 Task: Find a place to stay in Torit, South Sudan, with 2 bedrooms, 2 beds, 1 bathroom, a price range of ₹8000 - ₹16000, and self check-in option.
Action: Mouse moved to (566, 90)
Screenshot: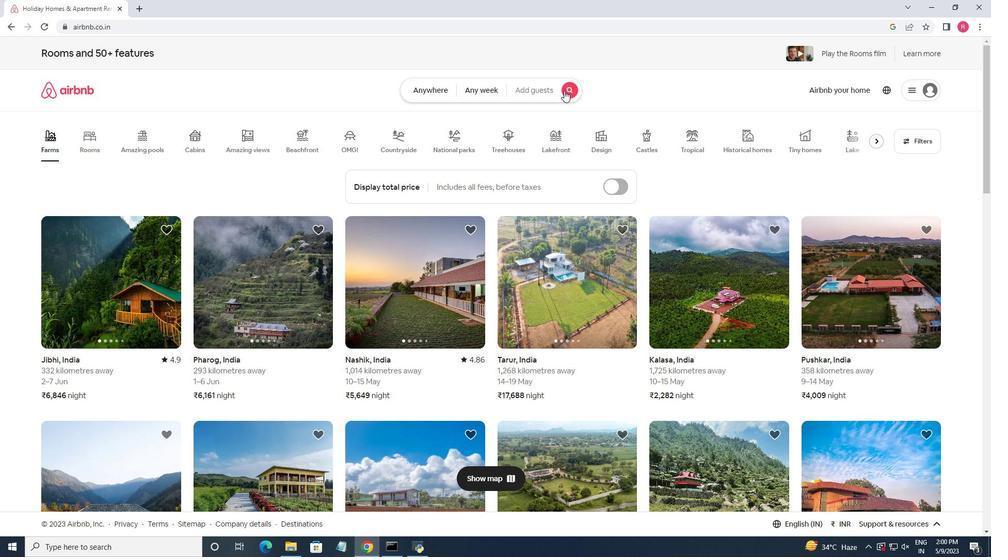 
Action: Mouse pressed left at (566, 90)
Screenshot: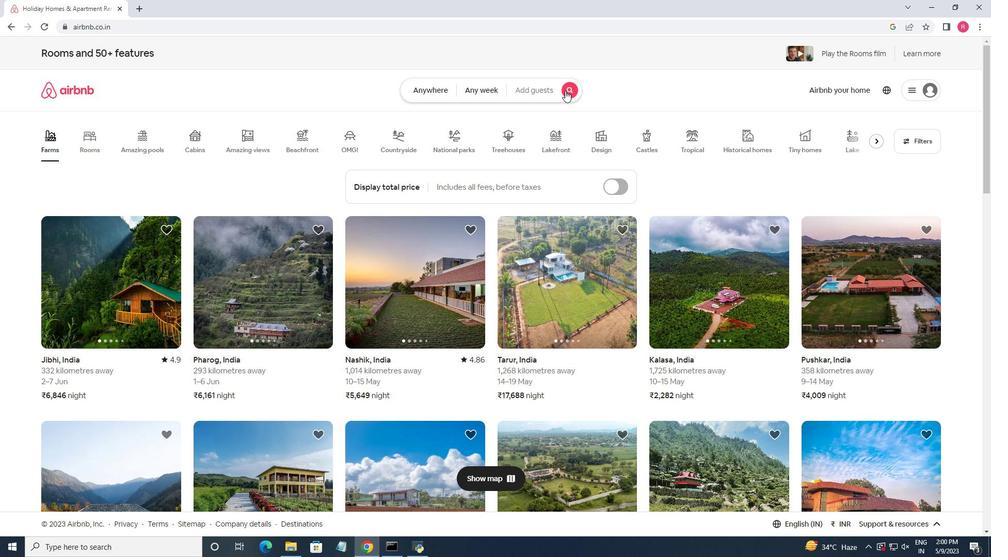 
Action: Mouse moved to (314, 132)
Screenshot: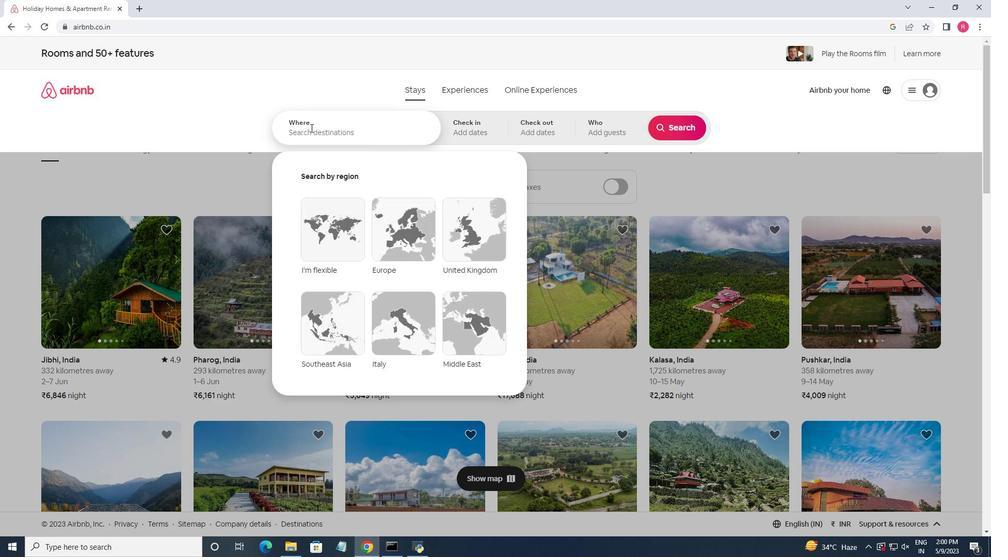 
Action: Mouse pressed left at (314, 132)
Screenshot: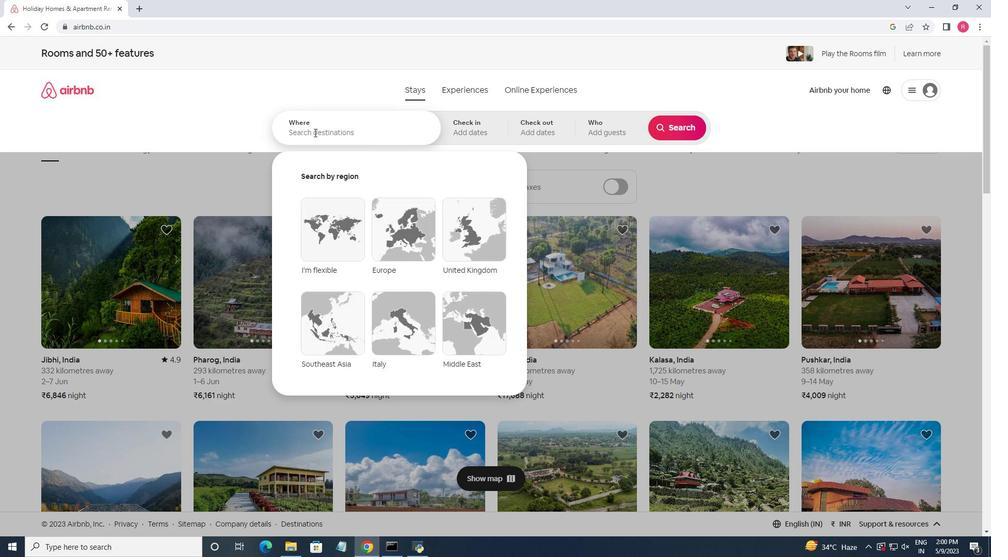 
Action: Key pressed <Key.shift>Torit,<Key.space><Key.shift><Key.shift>South<Key.space><Key.shift><Key.shift><Key.shift><Key.shift>Sudan
Screenshot: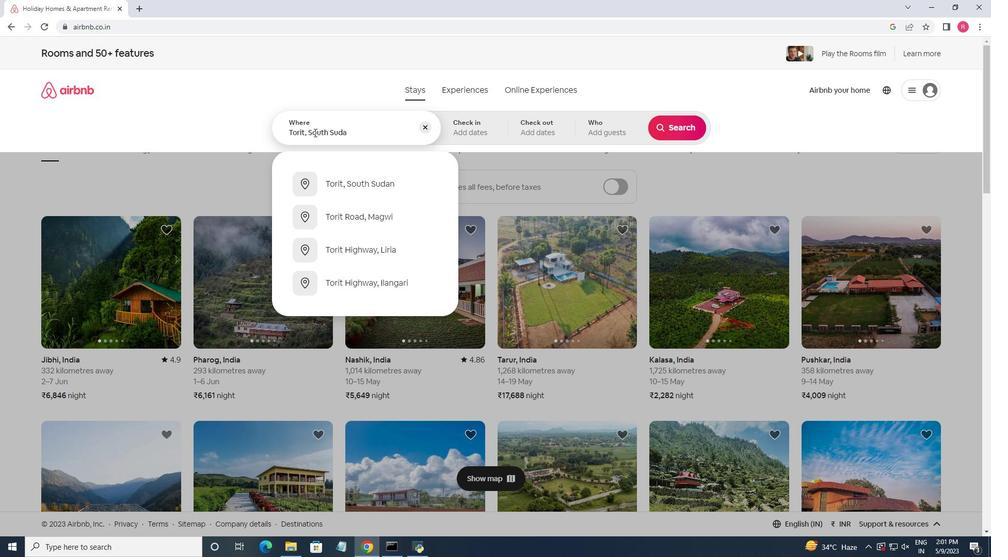 
Action: Mouse moved to (361, 193)
Screenshot: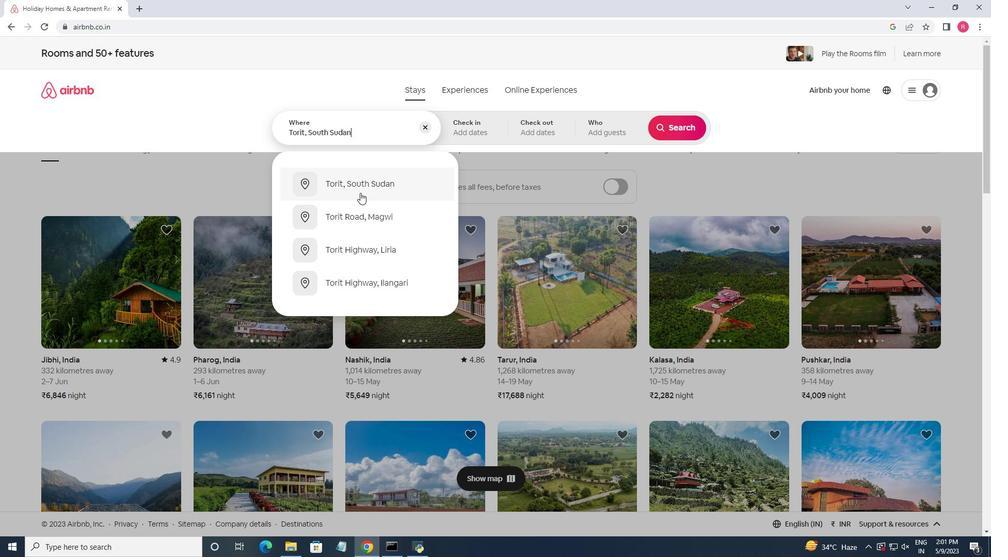 
Action: Mouse pressed left at (361, 193)
Screenshot: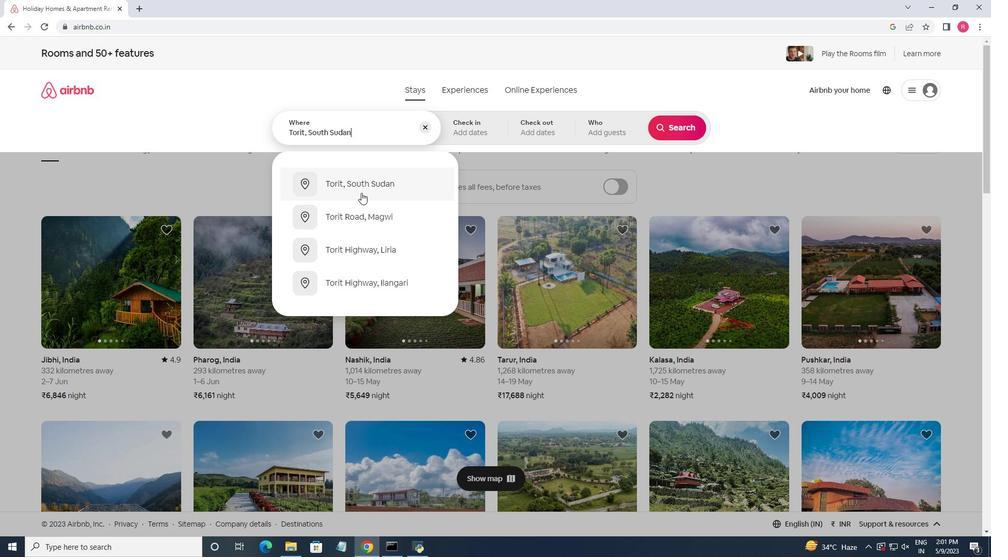 
Action: Mouse moved to (640, 276)
Screenshot: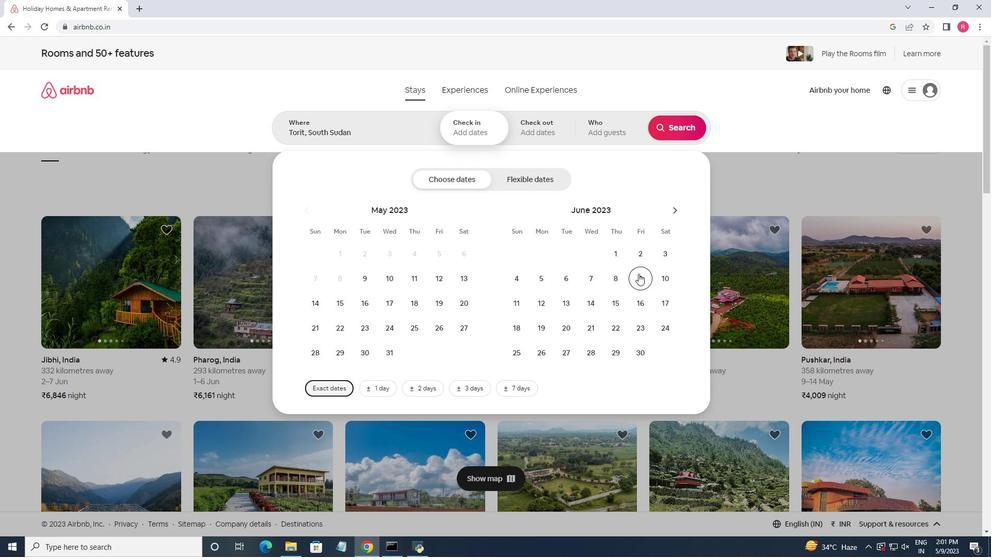 
Action: Mouse pressed left at (640, 276)
Screenshot: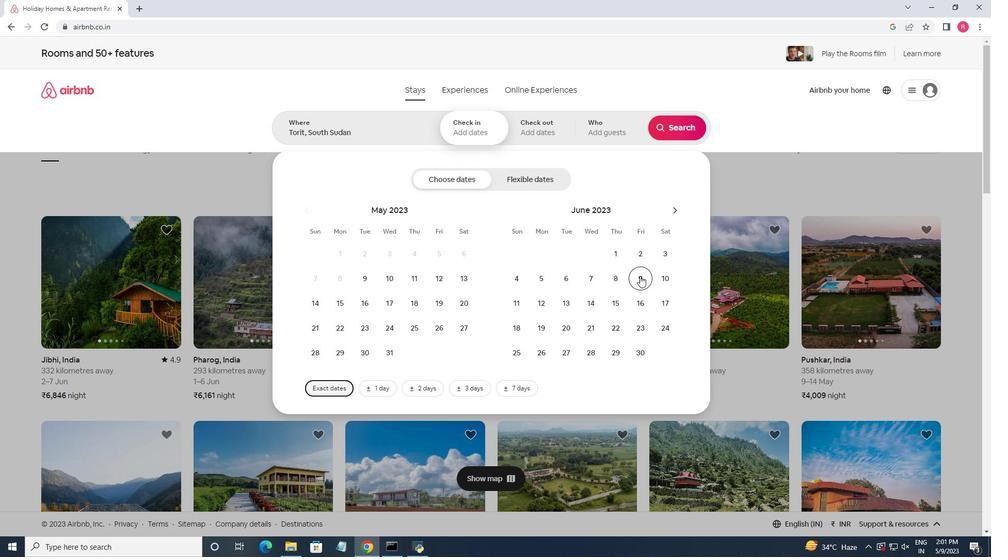 
Action: Mouse moved to (642, 299)
Screenshot: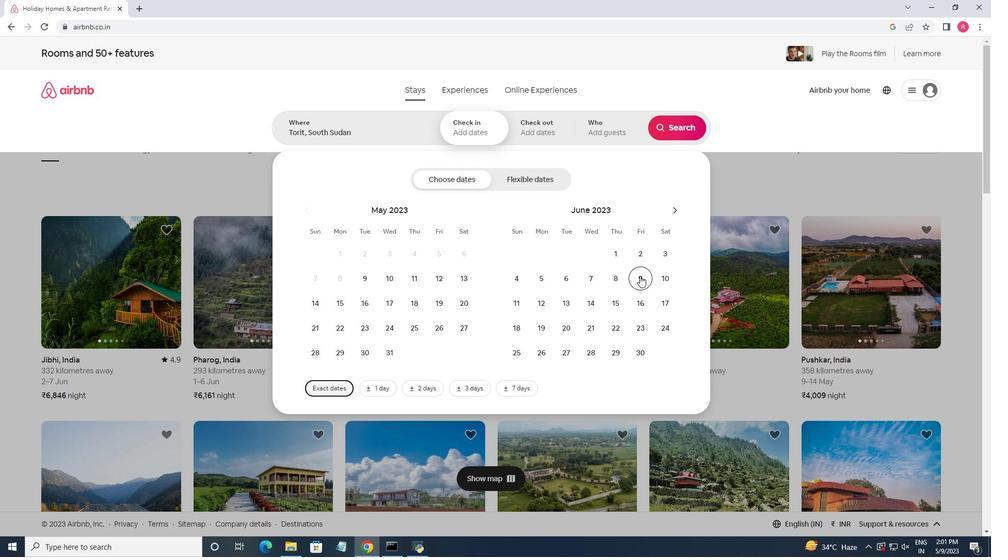 
Action: Mouse pressed left at (642, 299)
Screenshot: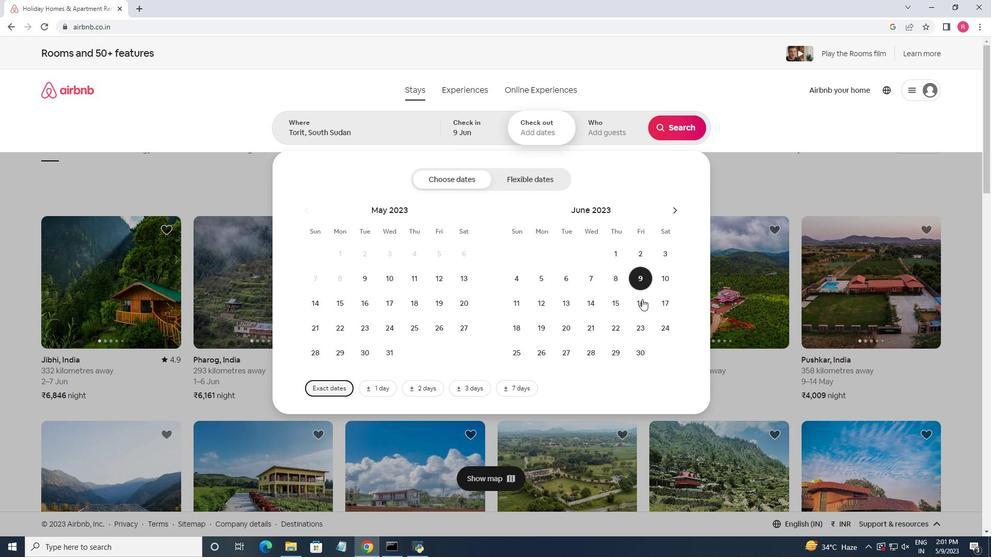 
Action: Mouse moved to (612, 136)
Screenshot: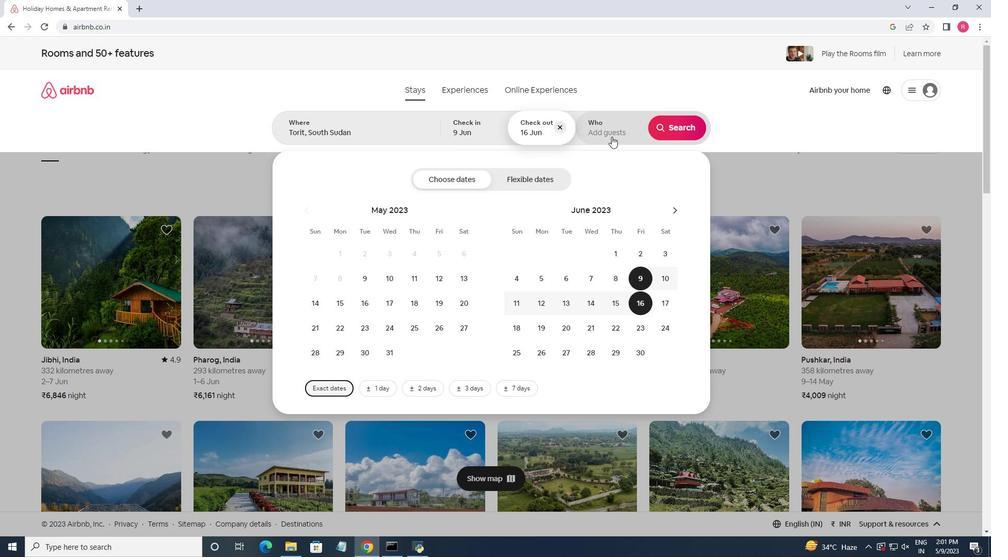 
Action: Mouse pressed left at (612, 136)
Screenshot: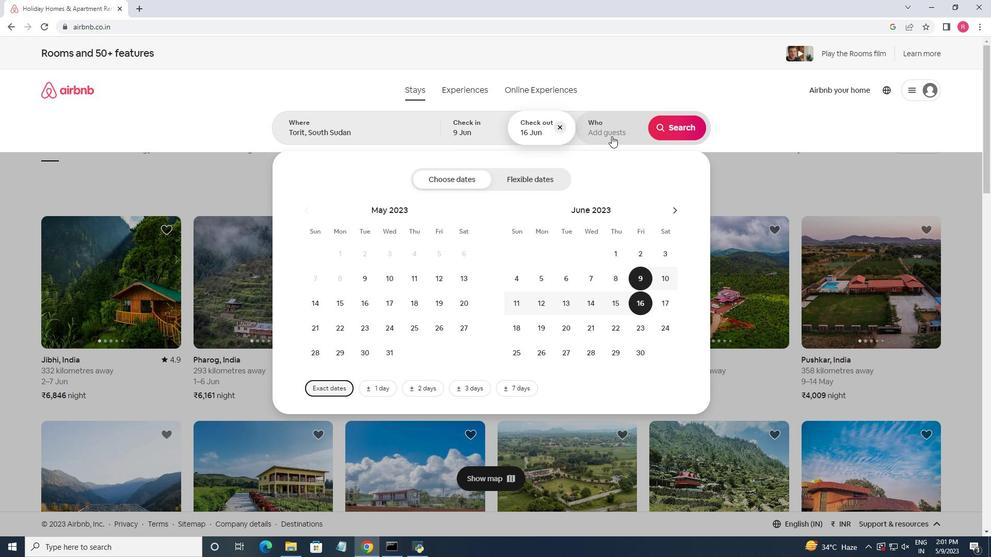 
Action: Mouse moved to (683, 182)
Screenshot: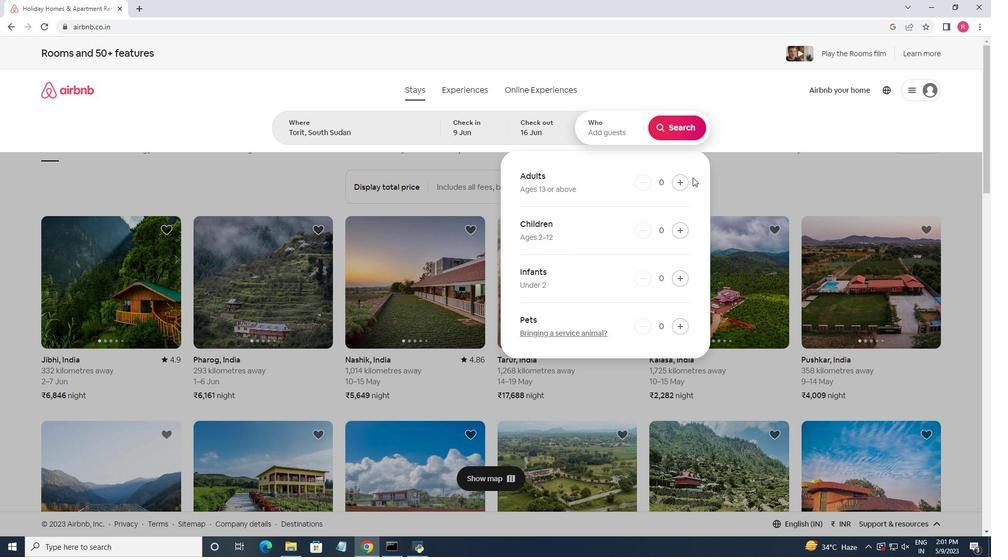 
Action: Mouse pressed left at (683, 182)
Screenshot: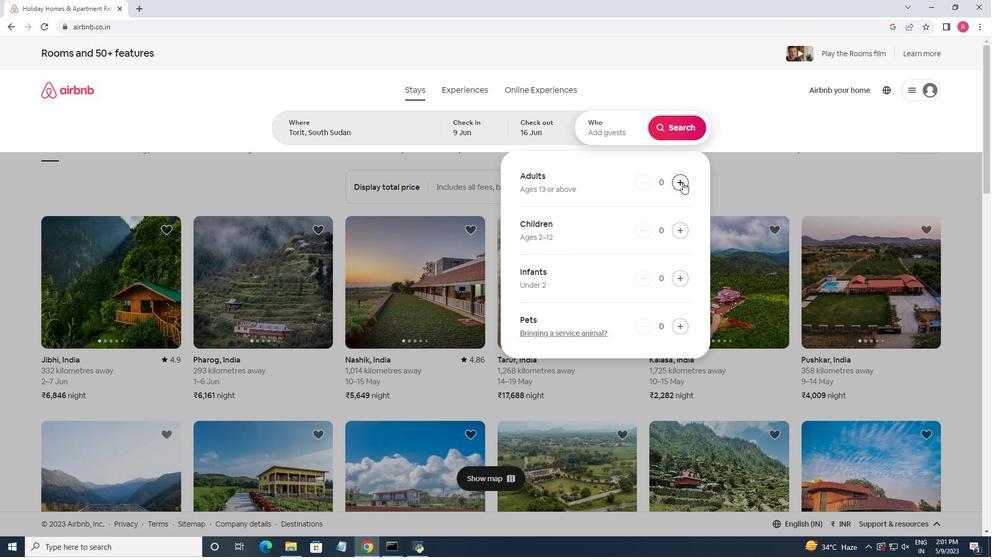 
Action: Mouse pressed left at (683, 182)
Screenshot: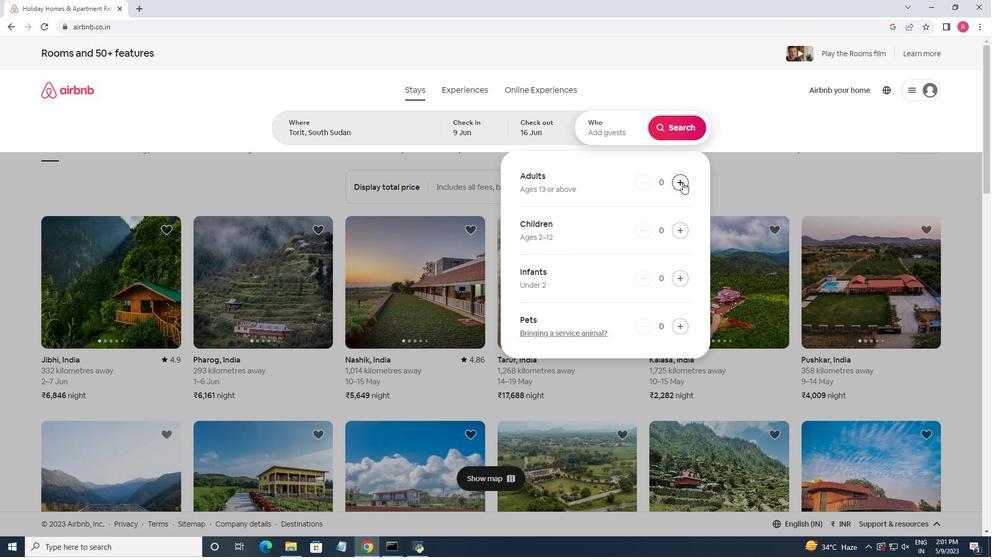 
Action: Mouse moved to (674, 133)
Screenshot: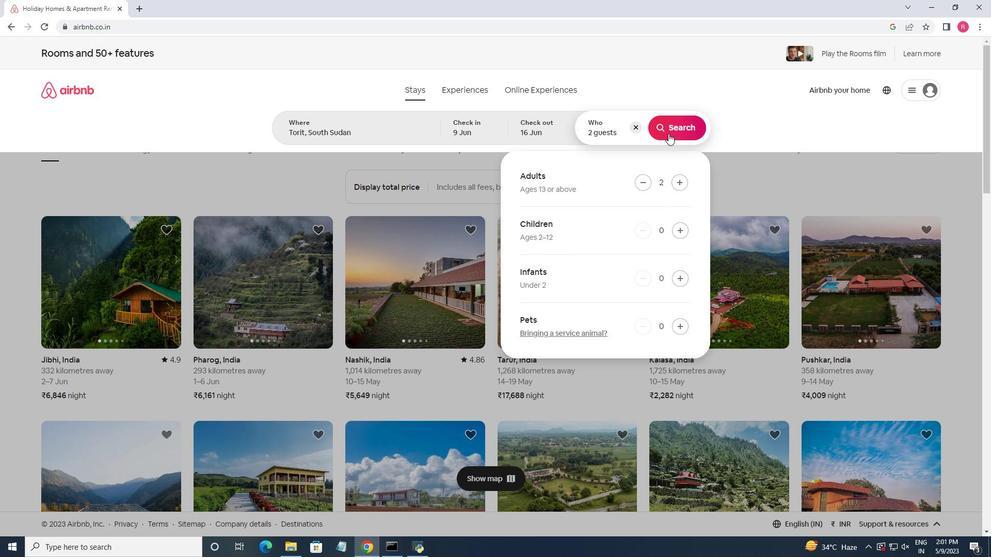 
Action: Mouse pressed left at (674, 133)
Screenshot: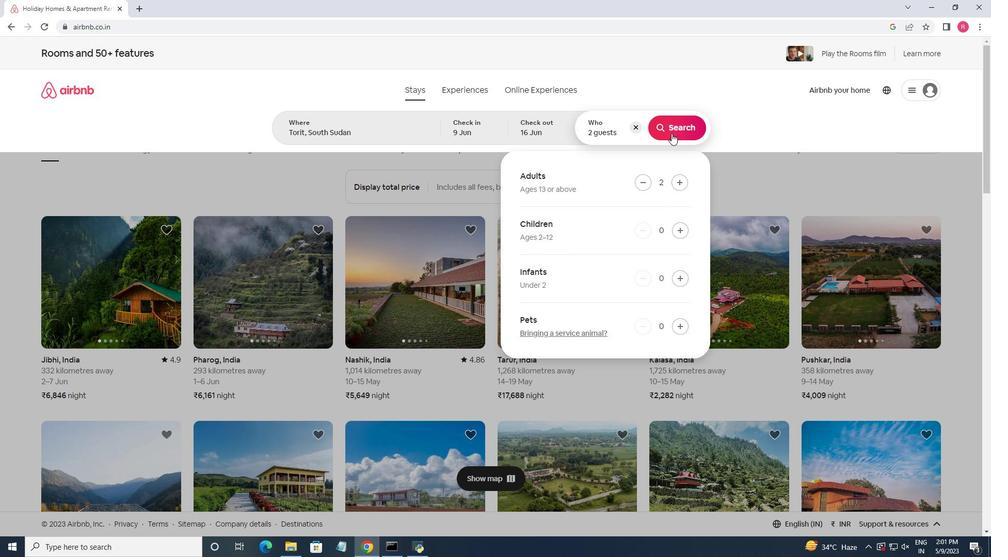 
Action: Mouse moved to (960, 104)
Screenshot: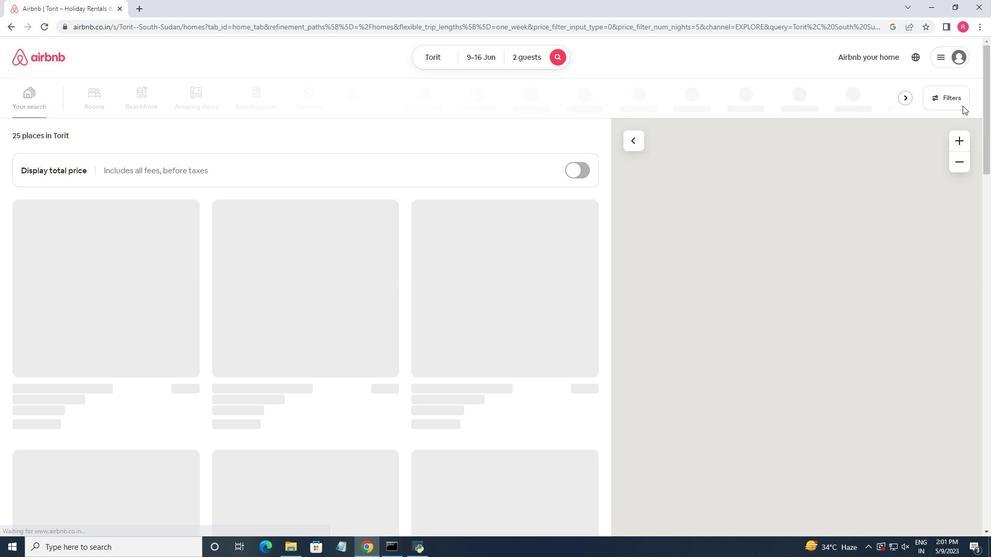 
Action: Mouse pressed left at (960, 104)
Screenshot: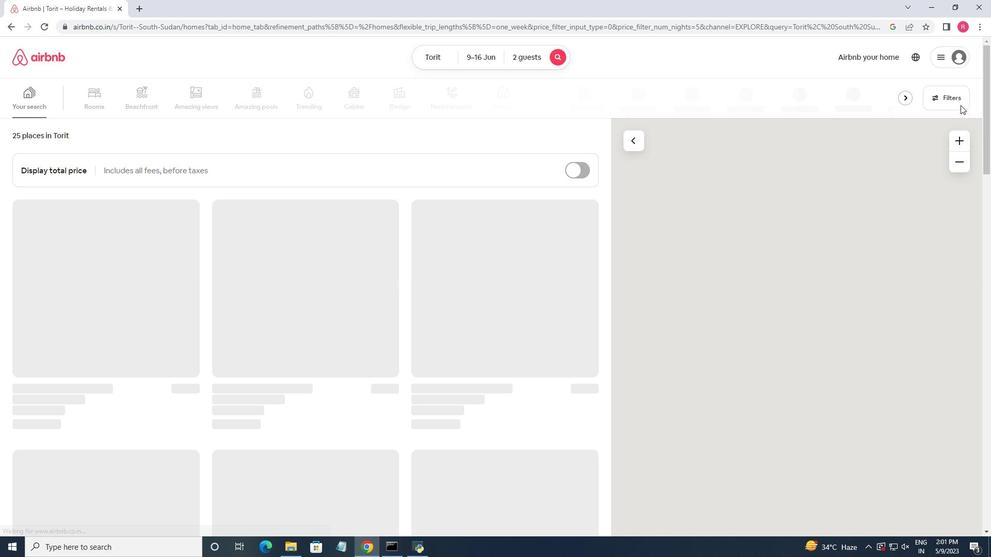 
Action: Mouse moved to (366, 345)
Screenshot: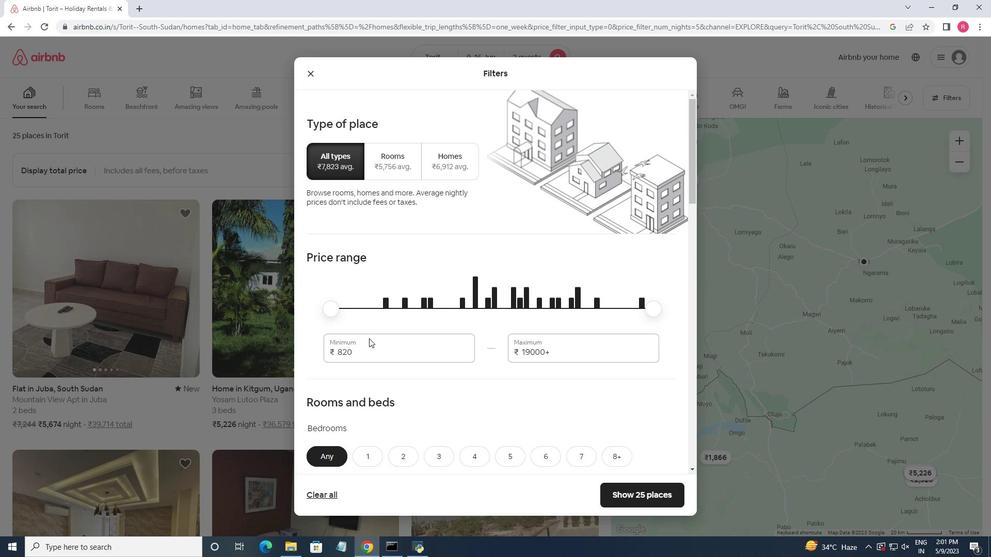 
Action: Mouse pressed left at (366, 345)
Screenshot: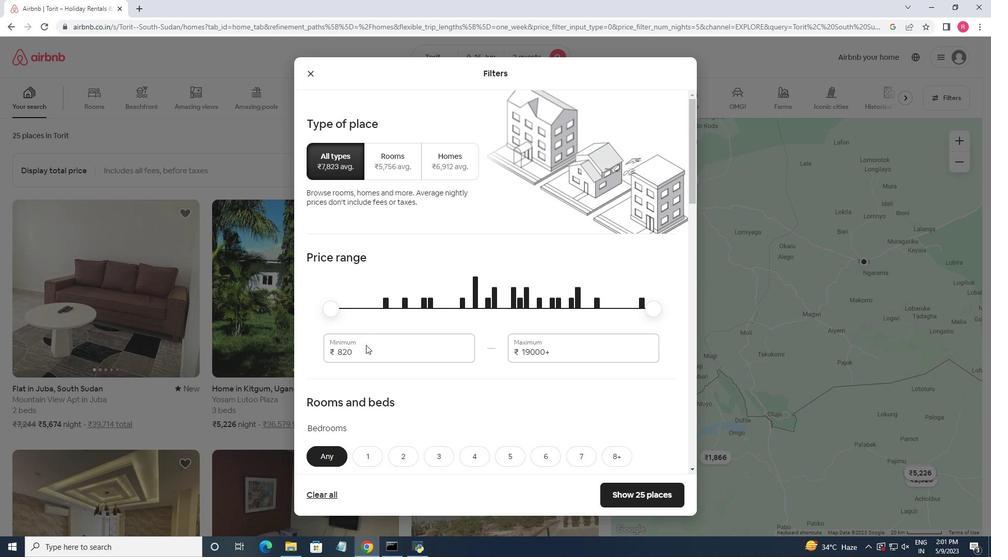 
Action: Mouse pressed left at (366, 345)
Screenshot: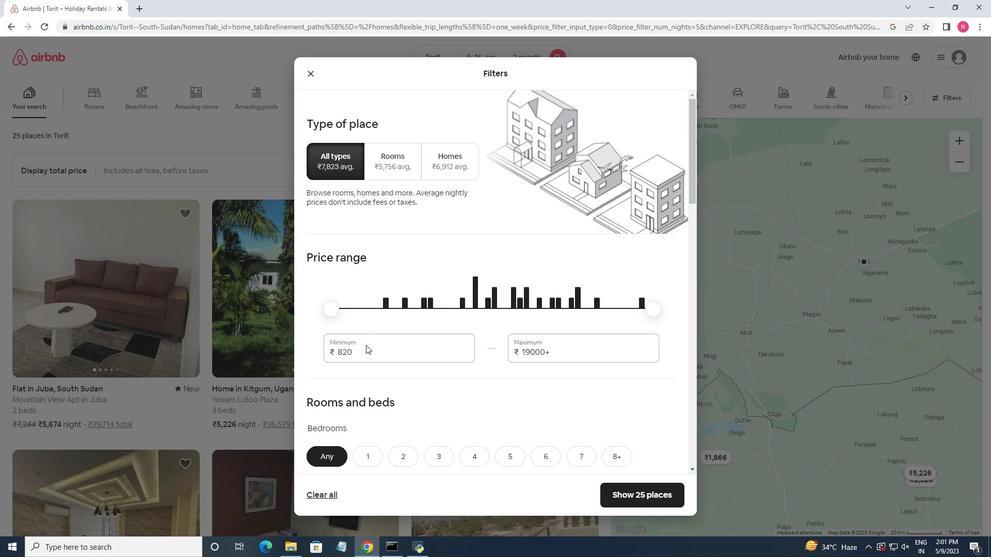 
Action: Mouse moved to (366, 351)
Screenshot: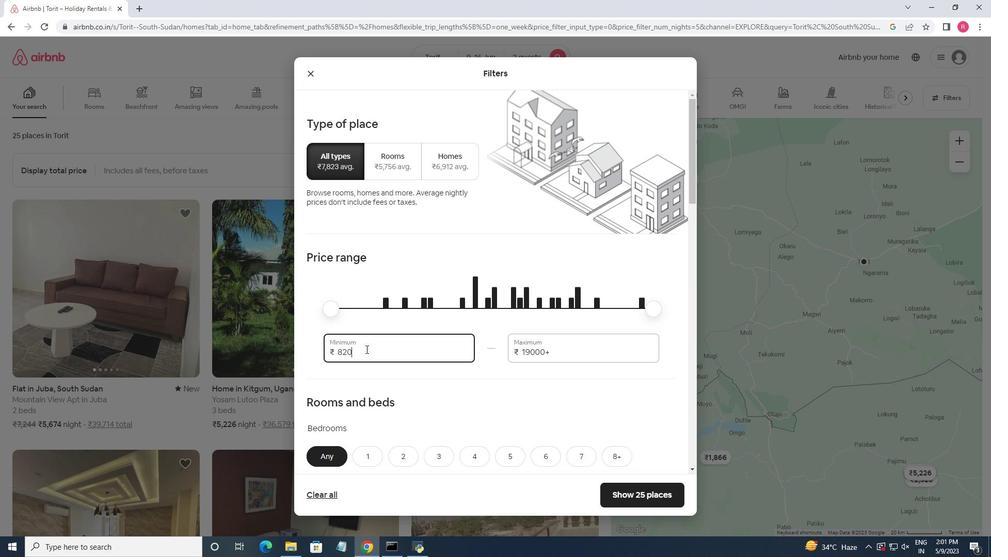 
Action: Mouse pressed left at (366, 351)
Screenshot: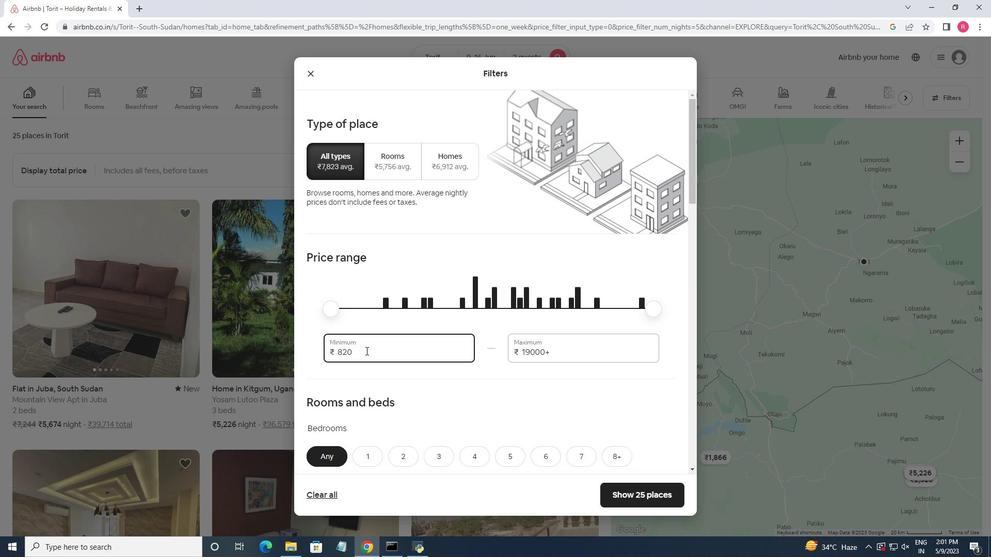 
Action: Mouse pressed left at (366, 351)
Screenshot: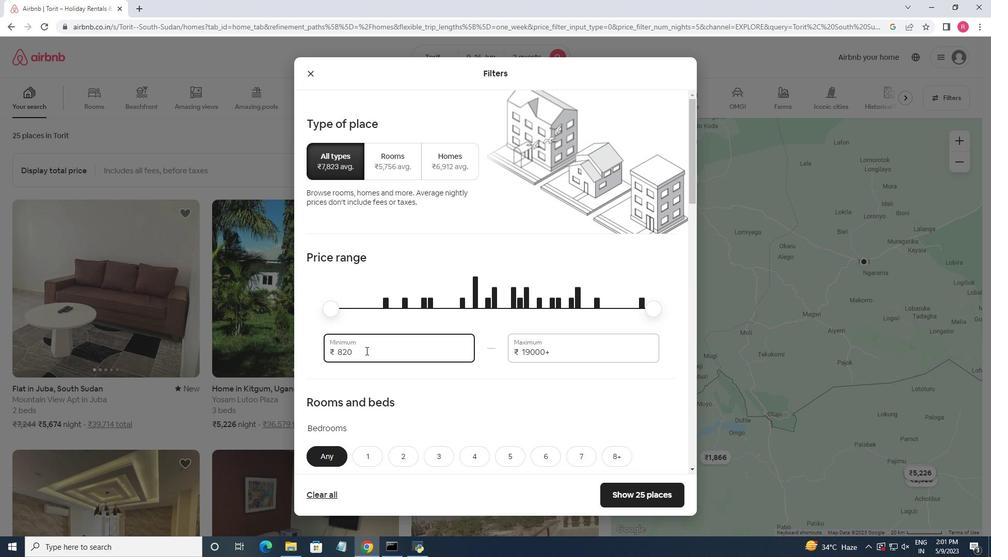 
Action: Key pressed 8000<Key.tab>16000
Screenshot: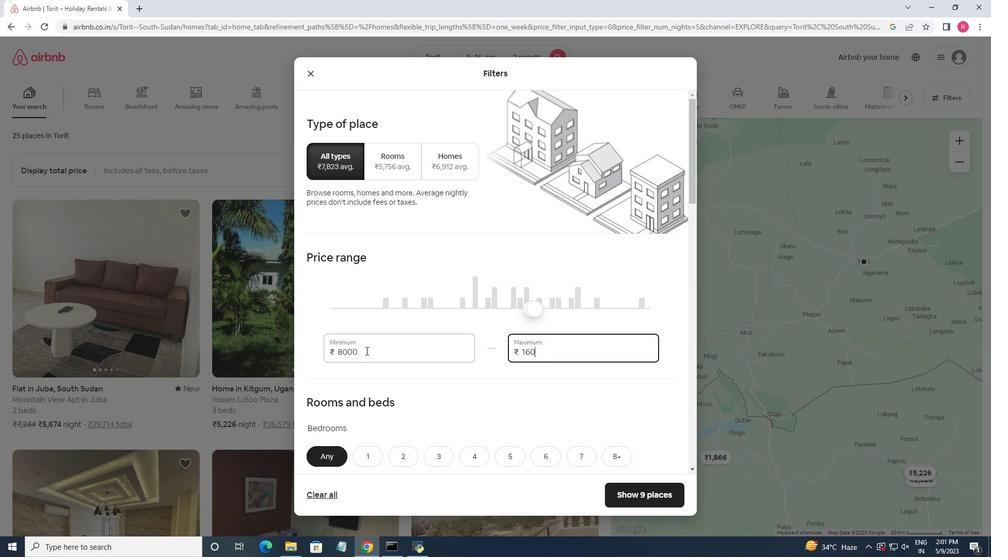 
Action: Mouse scrolled (366, 350) with delta (0, 0)
Screenshot: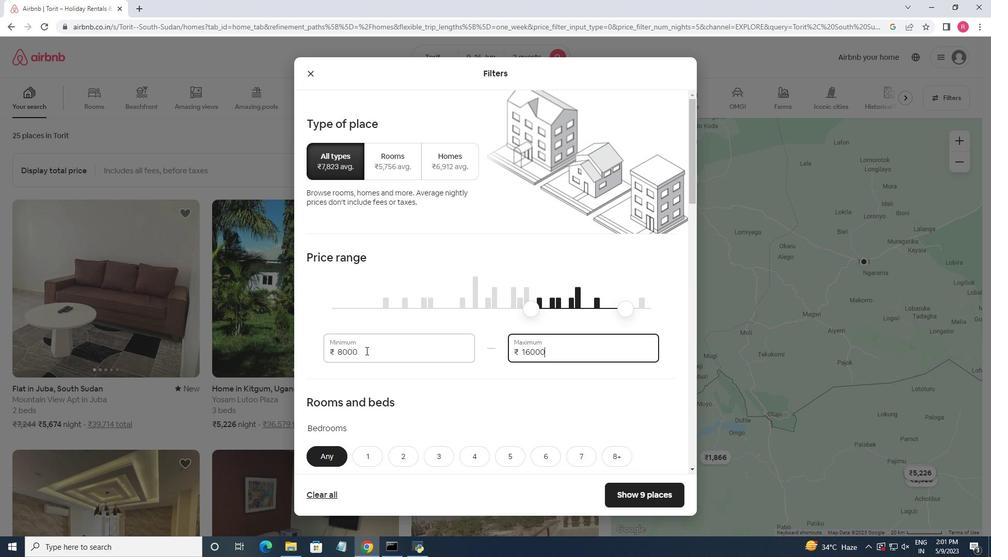 
Action: Mouse scrolled (366, 350) with delta (0, 0)
Screenshot: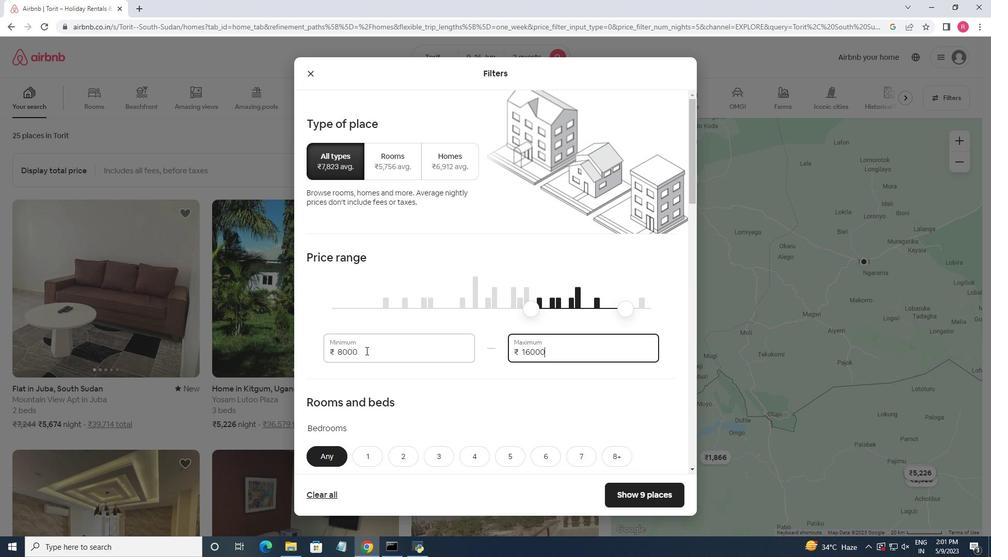 
Action: Mouse moved to (400, 351)
Screenshot: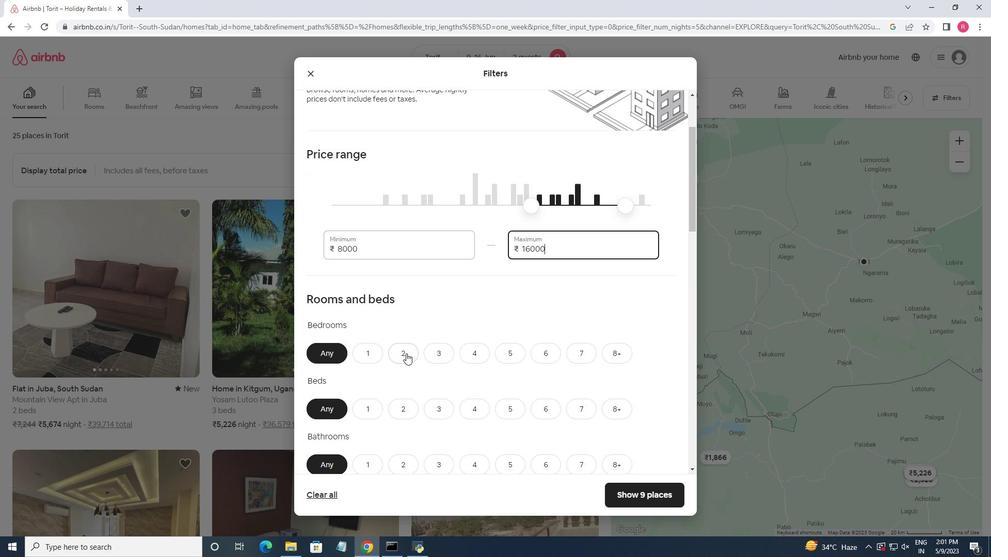 
Action: Mouse pressed left at (400, 351)
Screenshot: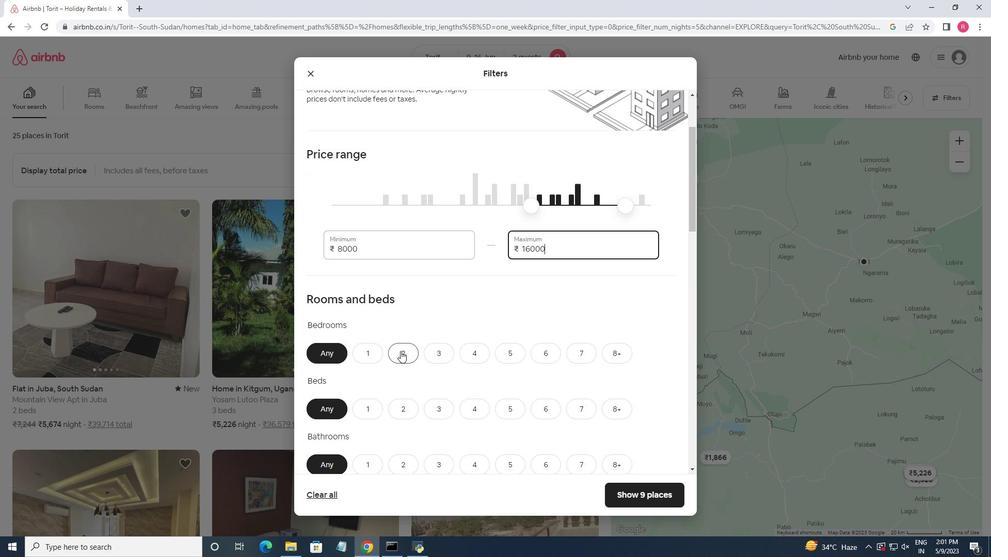 
Action: Mouse moved to (398, 410)
Screenshot: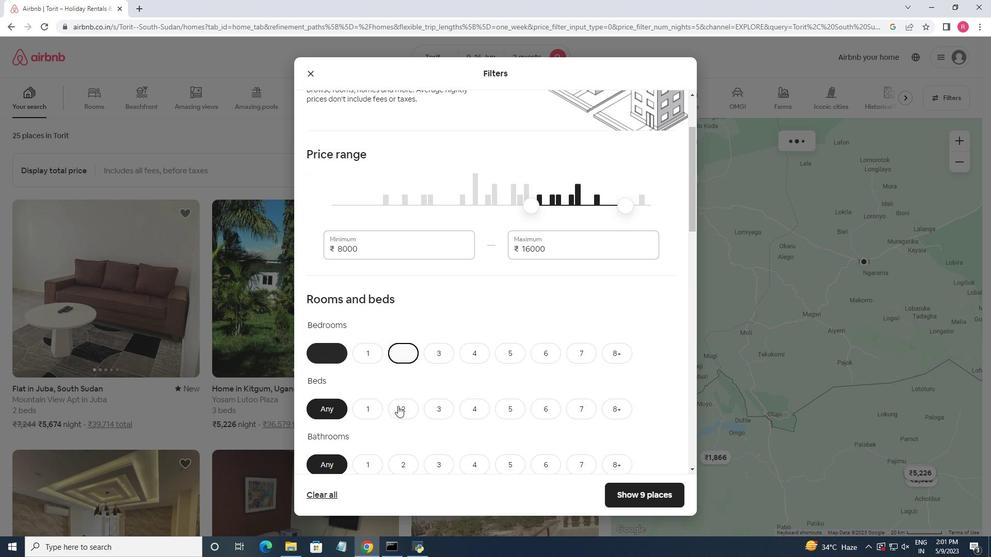 
Action: Mouse pressed left at (398, 410)
Screenshot: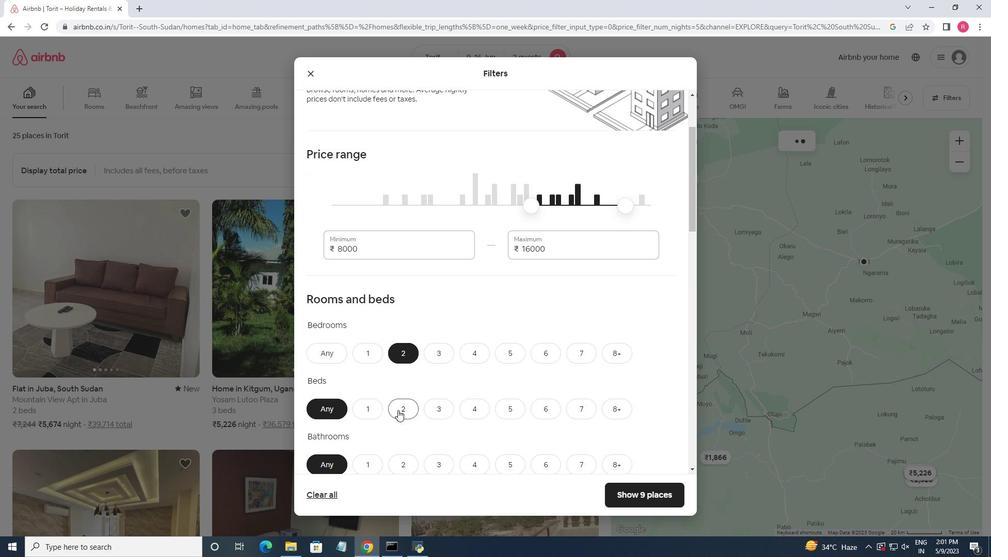 
Action: Mouse moved to (372, 460)
Screenshot: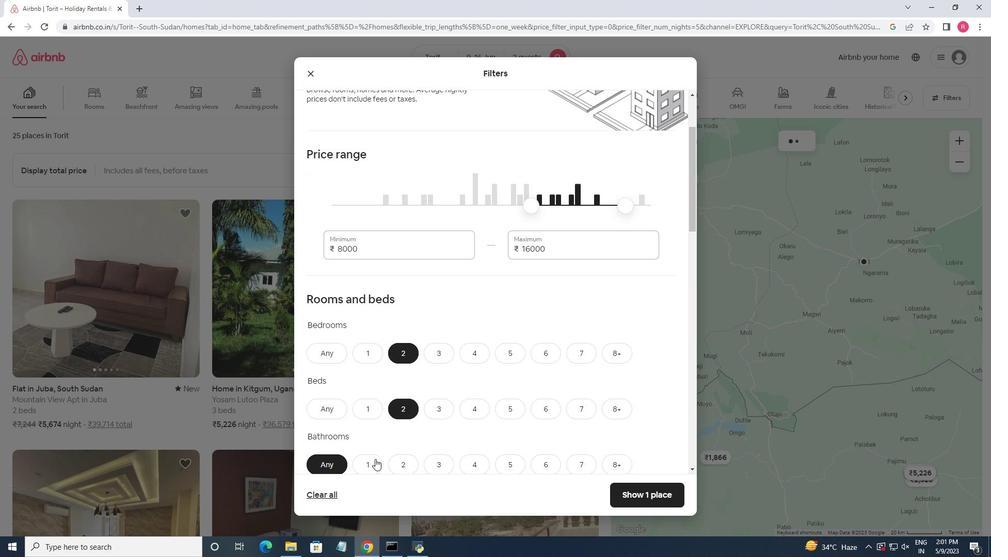 
Action: Mouse pressed left at (372, 460)
Screenshot: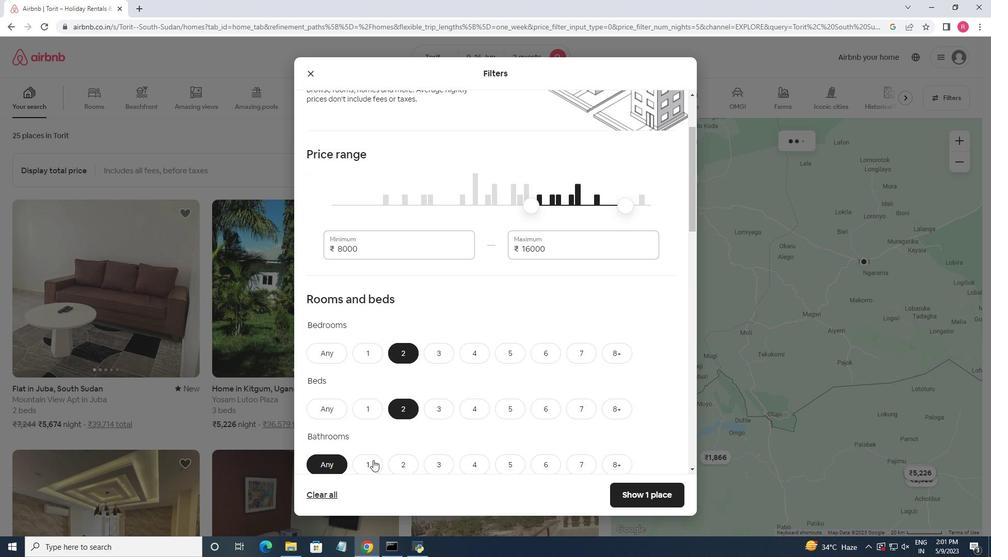 
Action: Mouse moved to (483, 321)
Screenshot: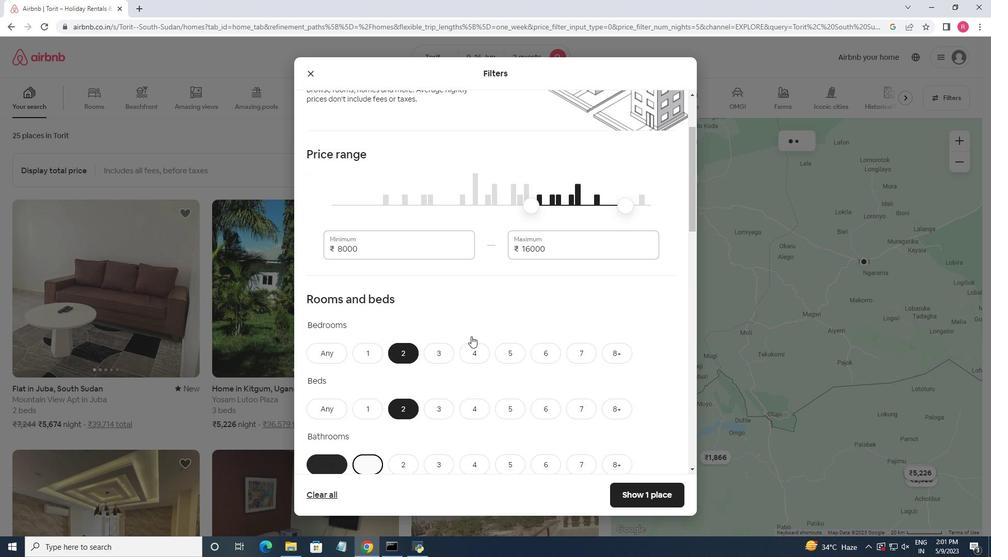 
Action: Mouse scrolled (483, 320) with delta (0, 0)
Screenshot: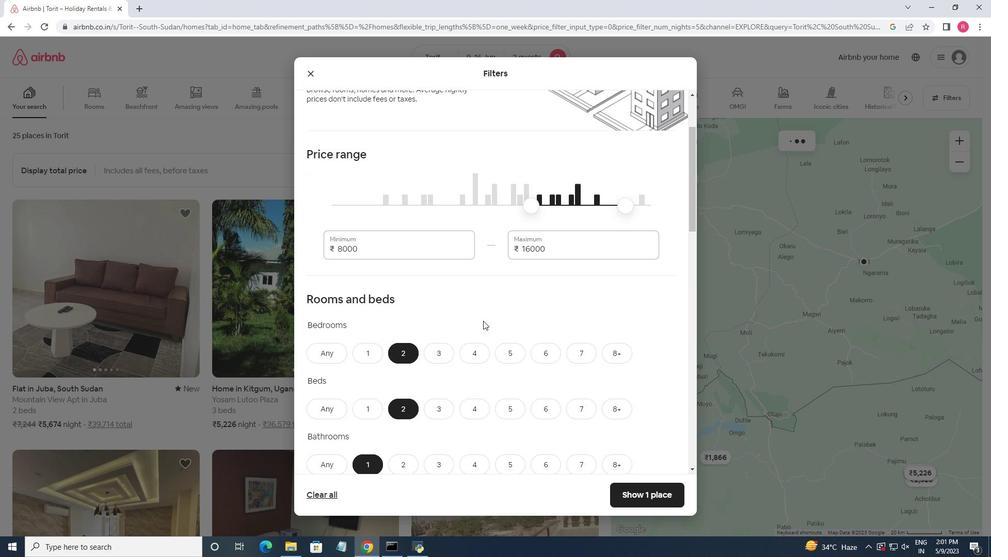 
Action: Mouse scrolled (483, 320) with delta (0, 0)
Screenshot: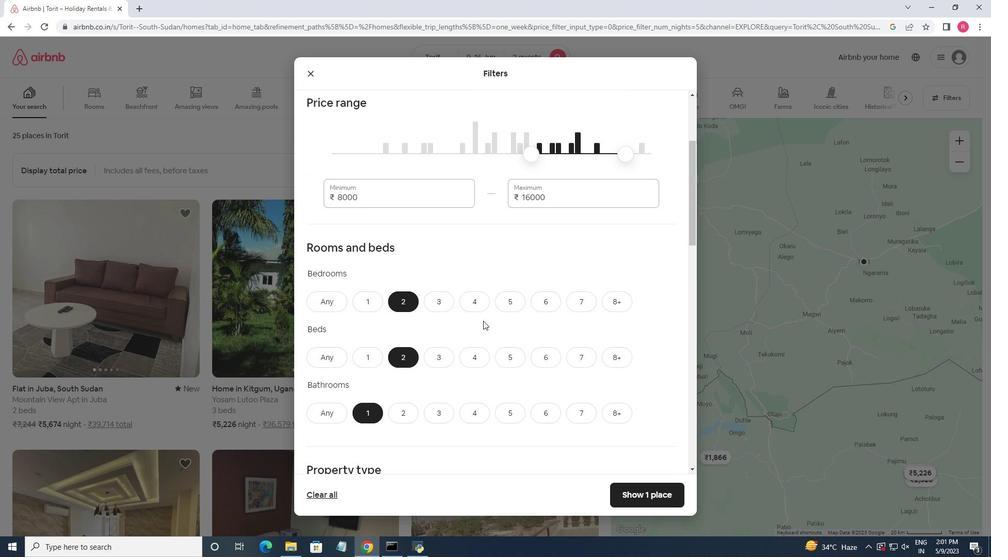 
Action: Mouse scrolled (483, 320) with delta (0, 0)
Screenshot: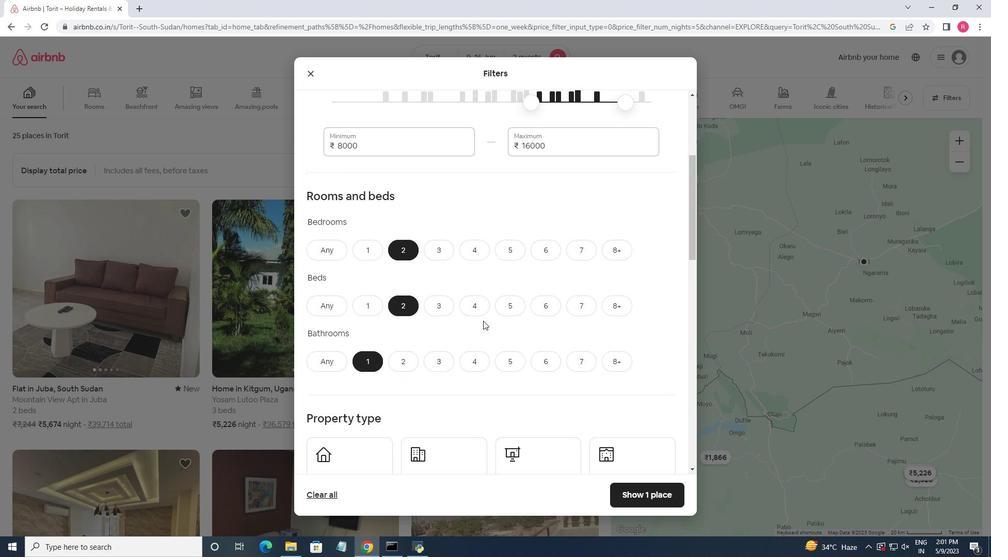 
Action: Mouse scrolled (483, 320) with delta (0, 0)
Screenshot: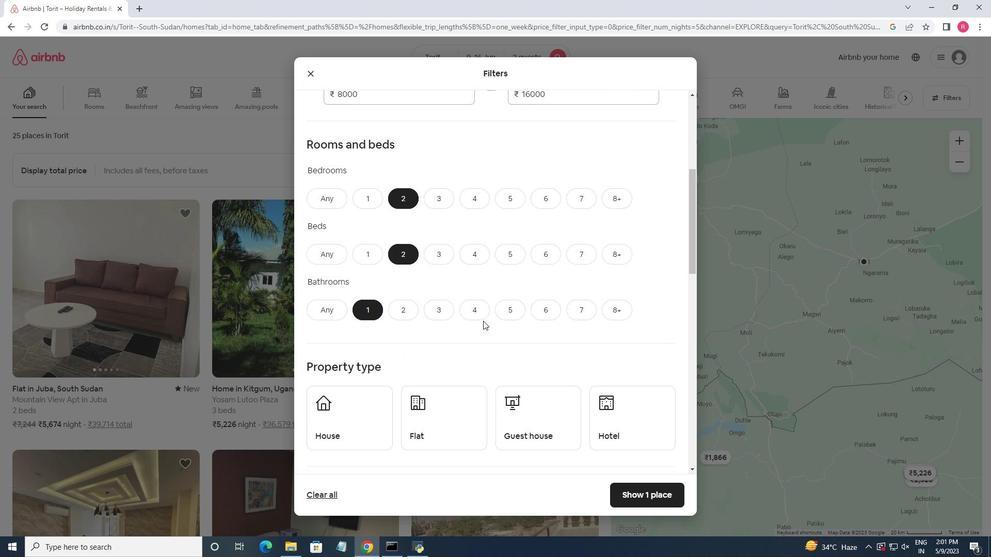 
Action: Mouse moved to (356, 369)
Screenshot: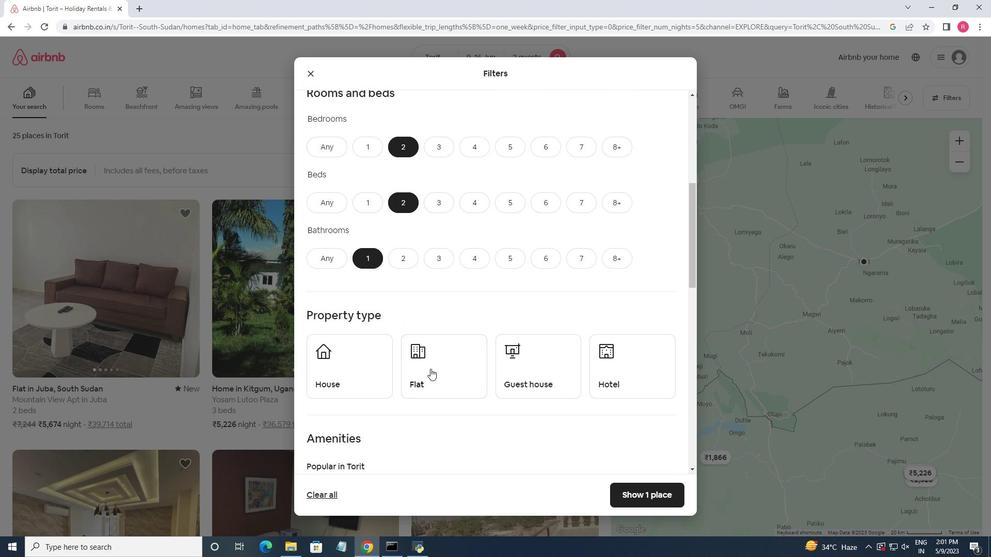 
Action: Mouse pressed left at (356, 369)
Screenshot: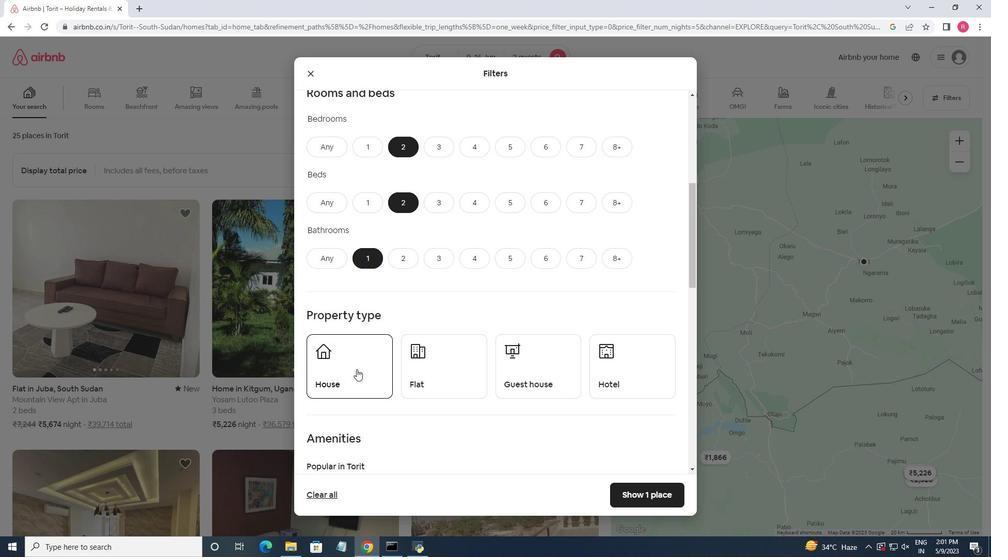 
Action: Mouse moved to (417, 370)
Screenshot: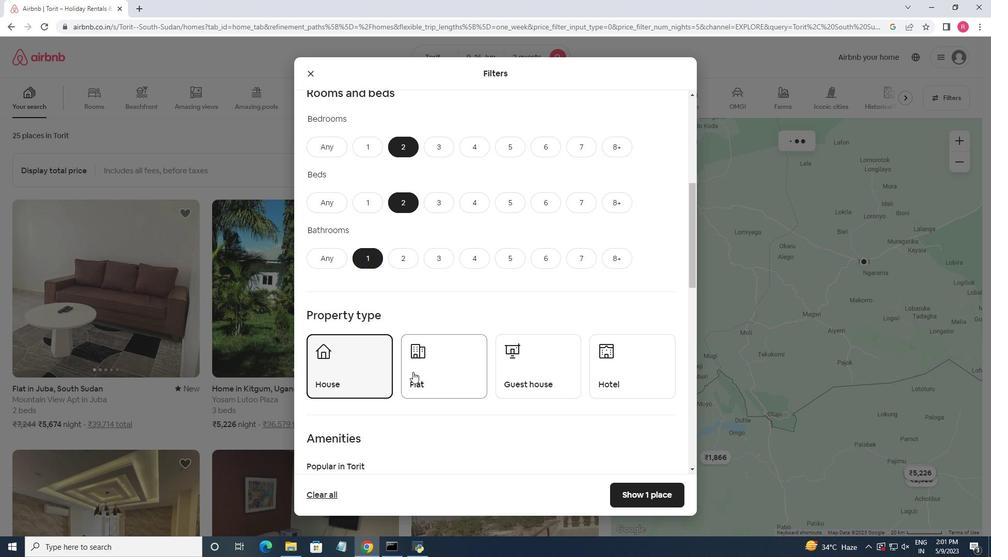 
Action: Mouse pressed left at (417, 370)
Screenshot: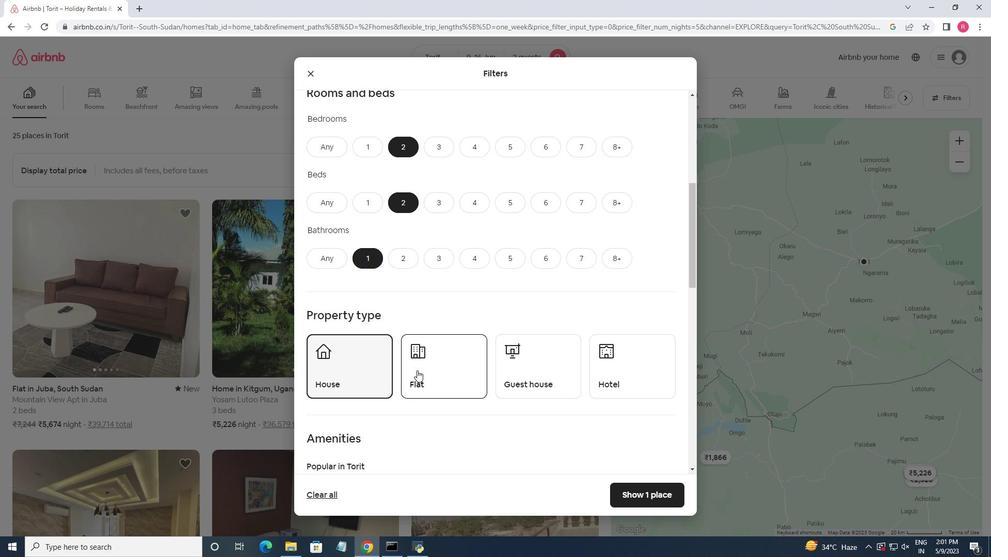 
Action: Mouse moved to (556, 359)
Screenshot: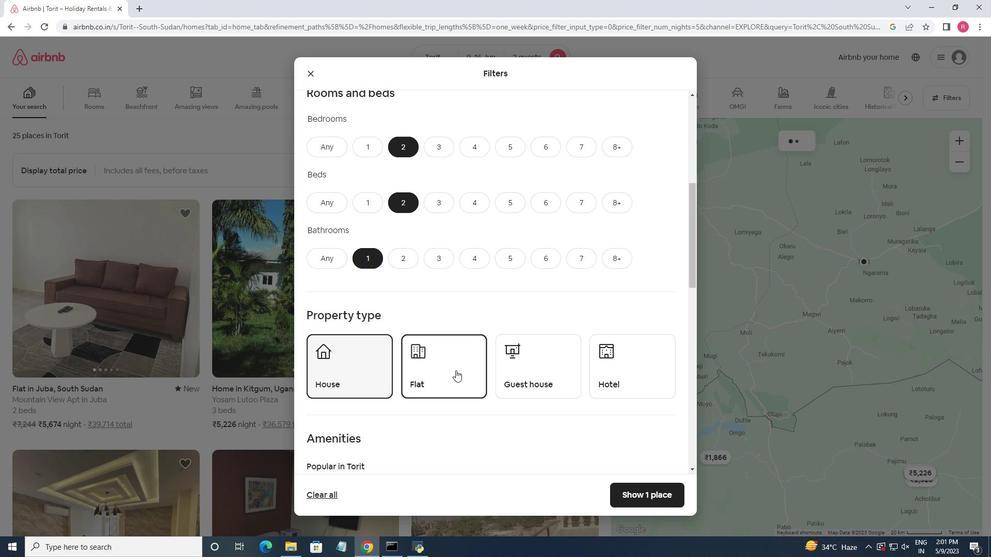 
Action: Mouse pressed left at (556, 359)
Screenshot: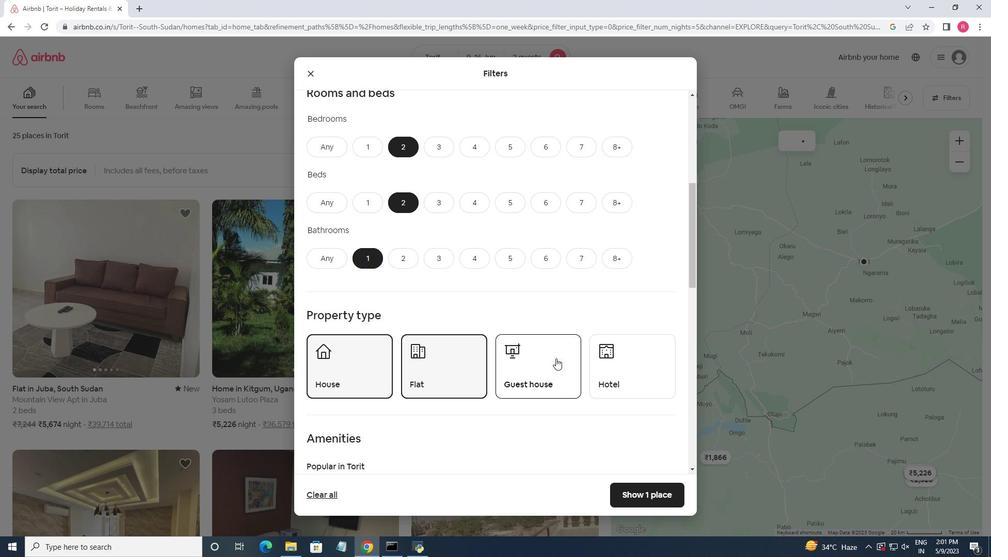 
Action: Mouse moved to (460, 247)
Screenshot: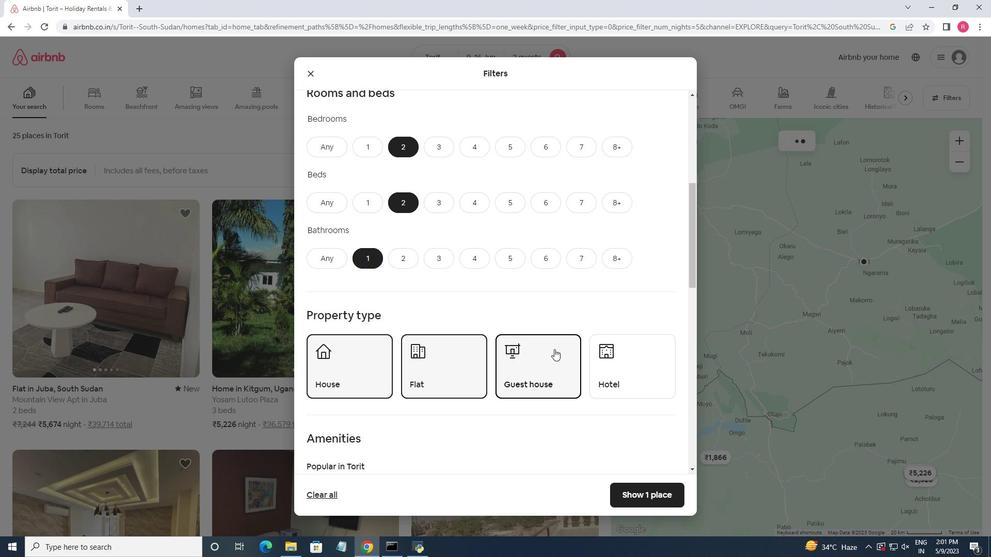 
Action: Mouse scrolled (460, 246) with delta (0, 0)
Screenshot: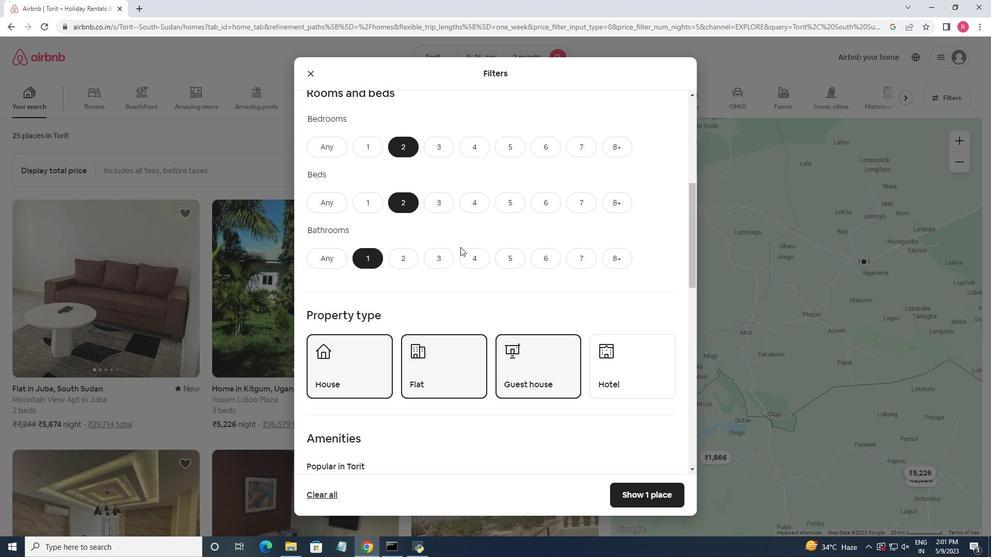 
Action: Mouse scrolled (460, 246) with delta (0, 0)
Screenshot: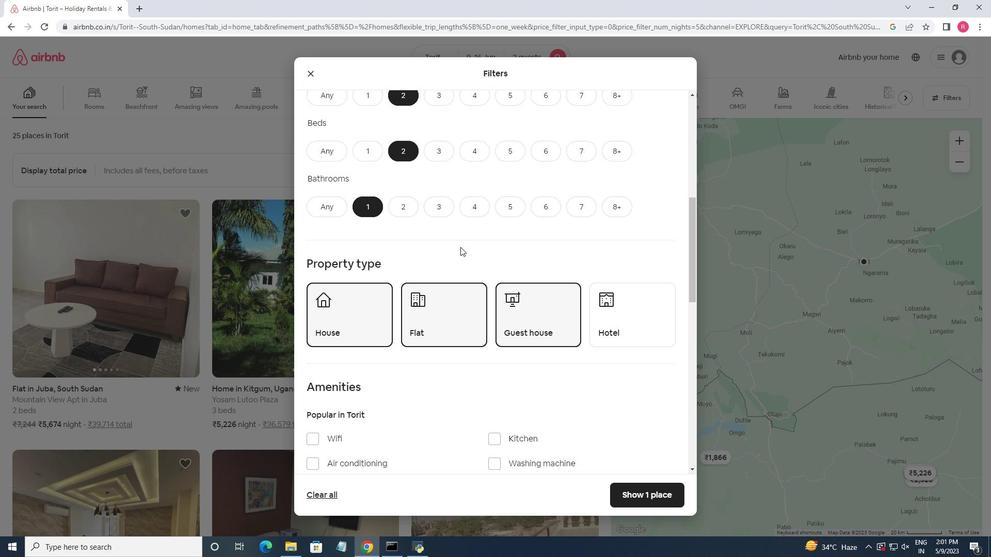 
Action: Mouse moved to (462, 247)
Screenshot: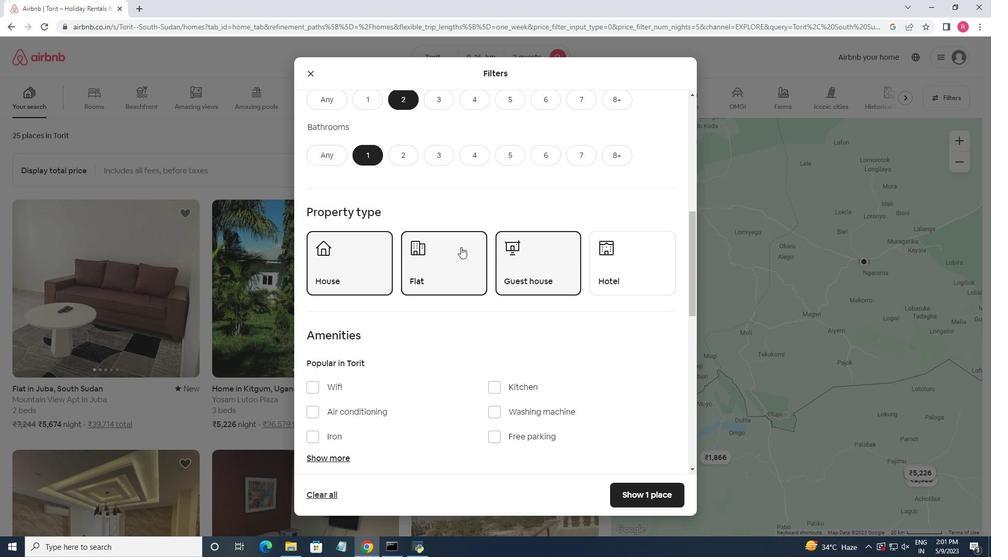 
Action: Mouse scrolled (462, 246) with delta (0, 0)
Screenshot: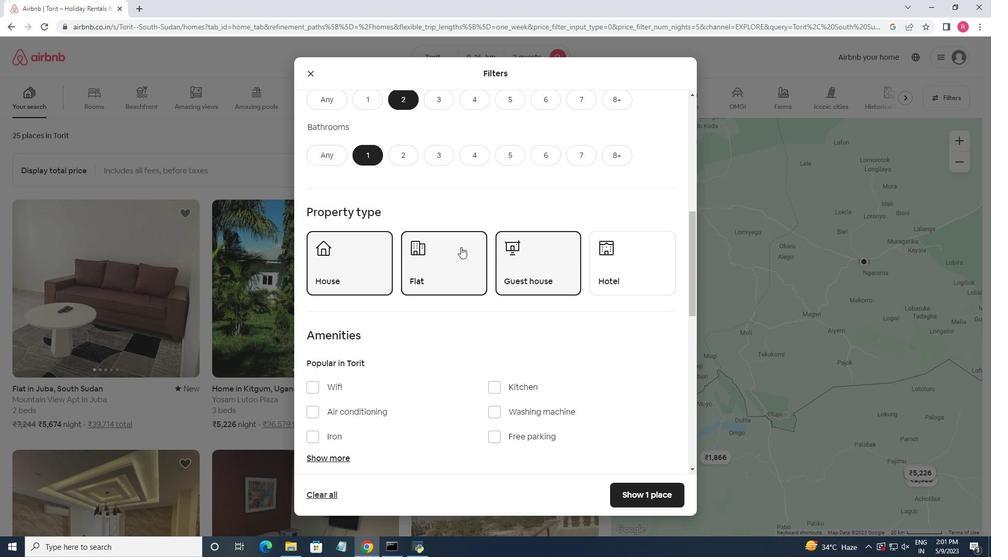 
Action: Mouse moved to (463, 248)
Screenshot: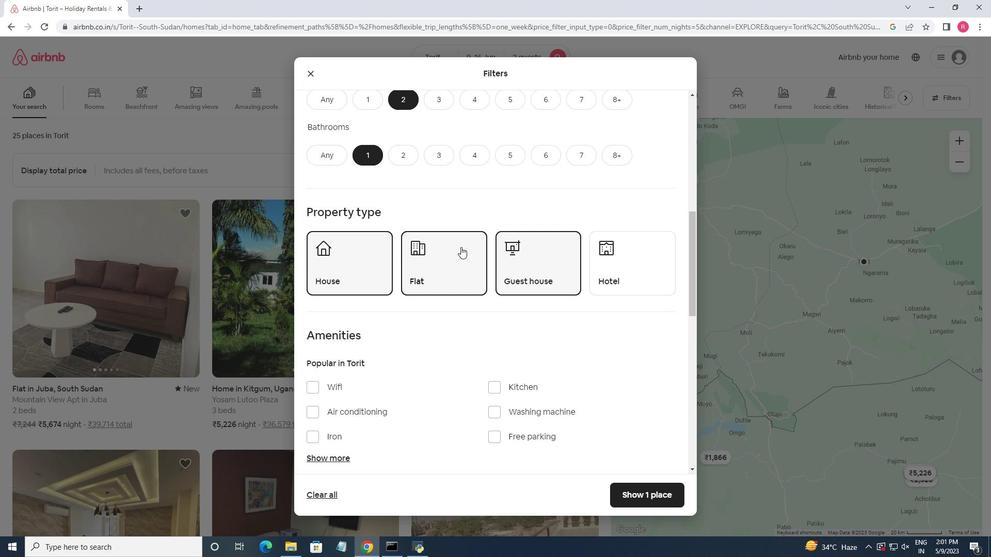 
Action: Mouse scrolled (463, 247) with delta (0, 0)
Screenshot: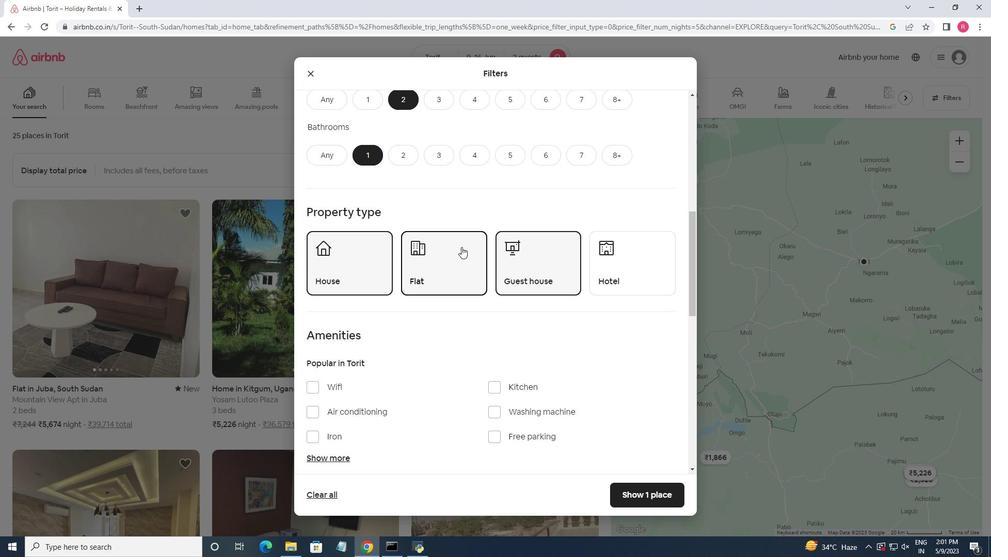 
Action: Mouse moved to (464, 248)
Screenshot: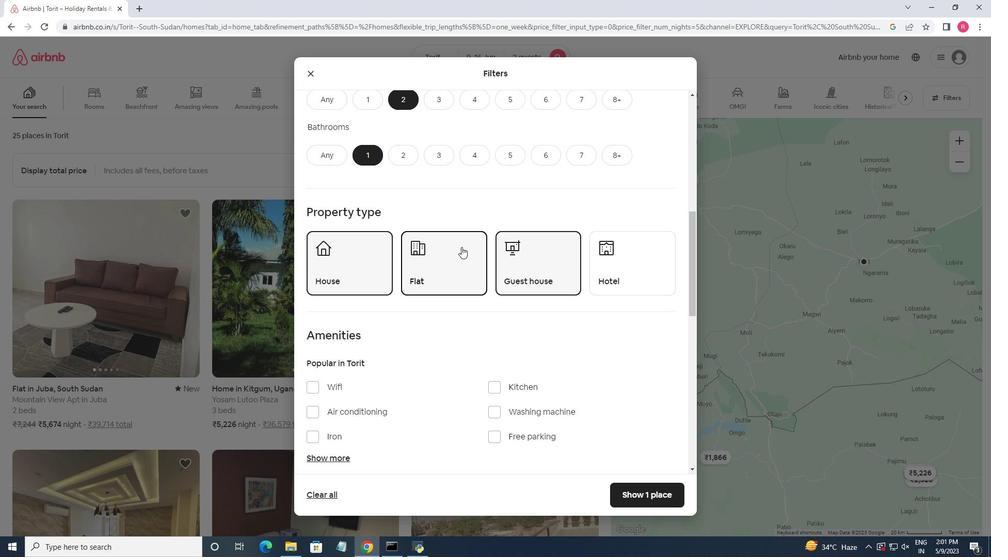 
Action: Mouse scrolled (464, 248) with delta (0, 0)
Screenshot: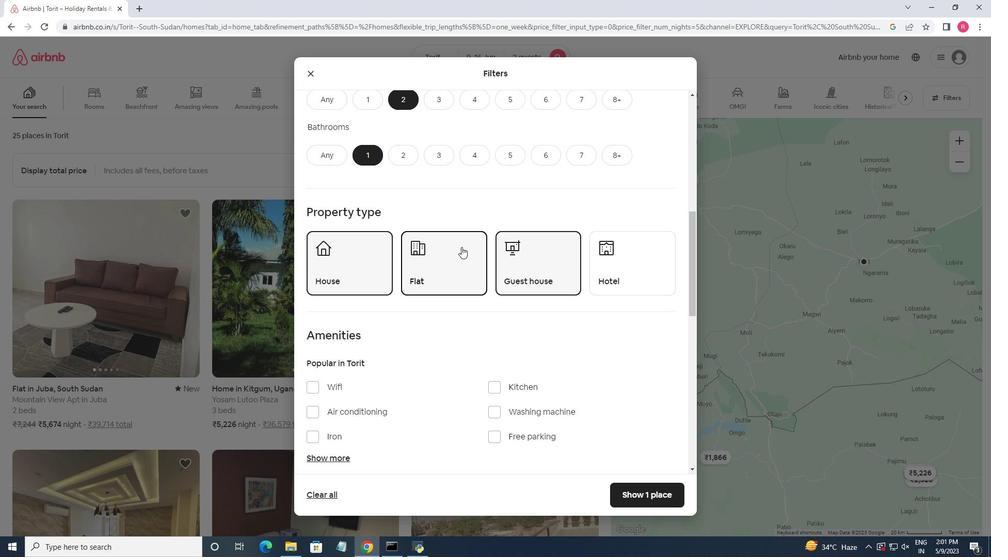 
Action: Mouse scrolled (464, 248) with delta (0, 0)
Screenshot: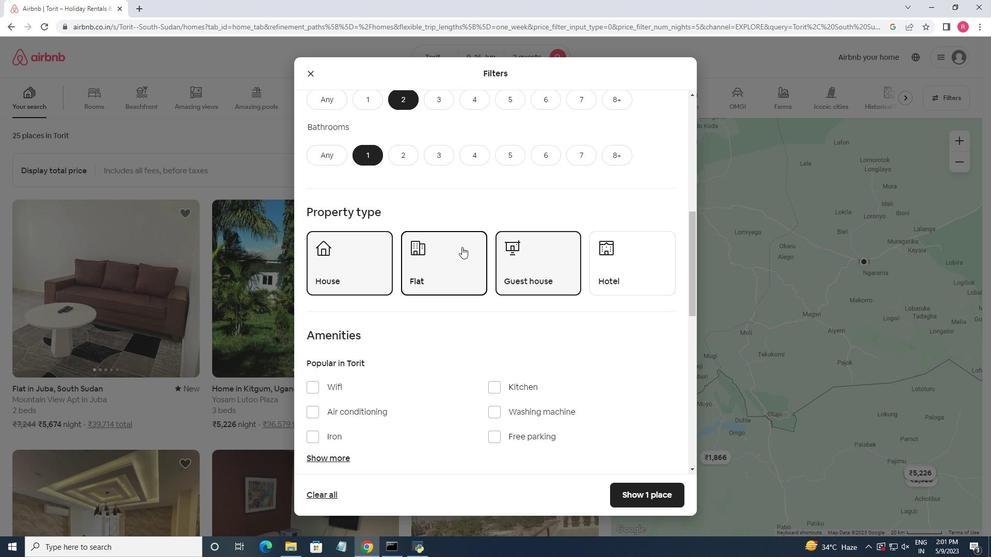
Action: Mouse moved to (659, 371)
Screenshot: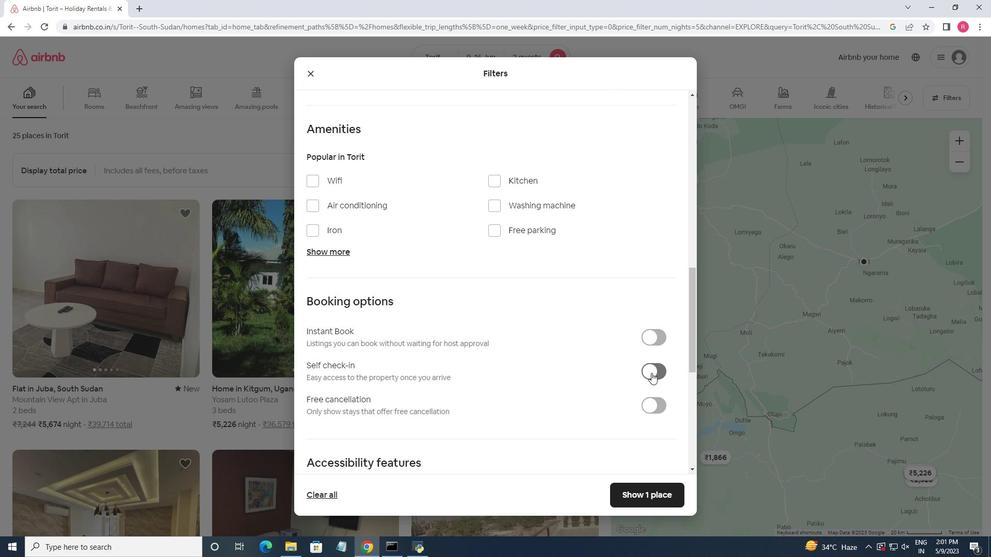 
Action: Mouse pressed left at (659, 371)
Screenshot: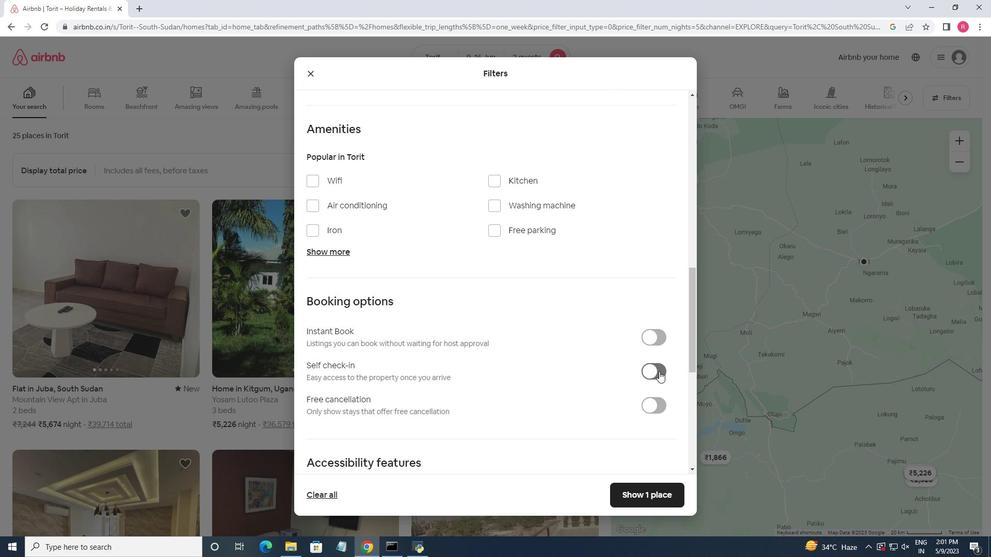 
Action: Mouse moved to (576, 321)
Screenshot: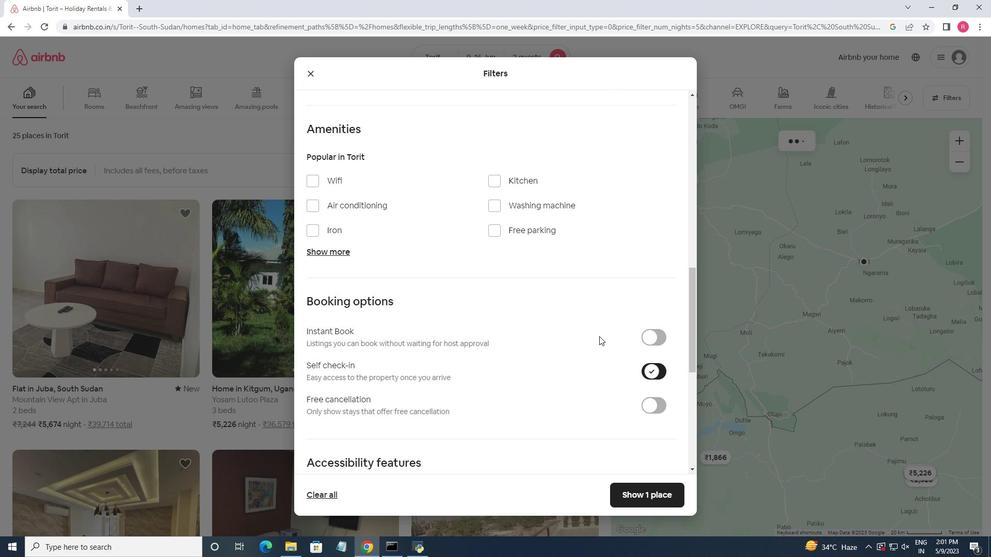 
Action: Mouse scrolled (576, 321) with delta (0, 0)
Screenshot: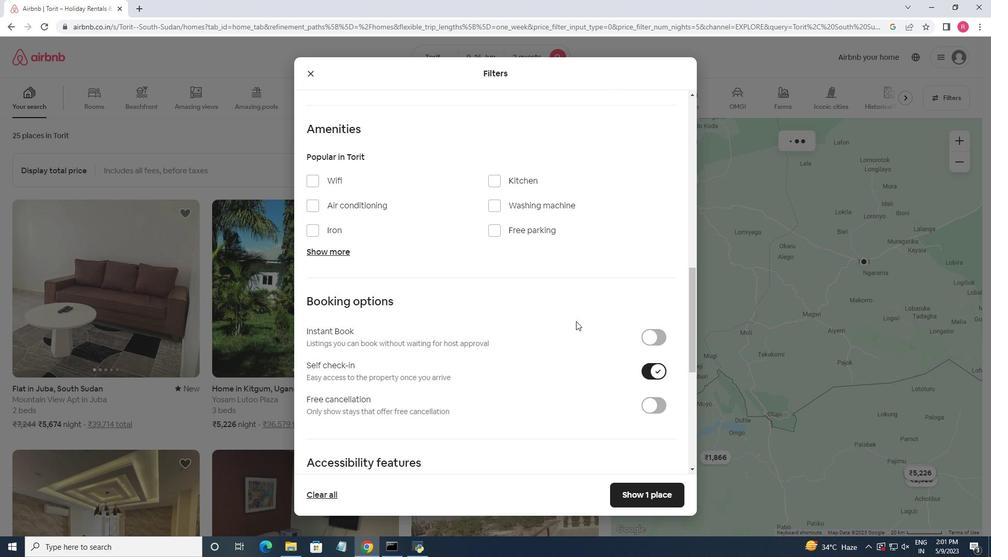 
Action: Mouse scrolled (576, 321) with delta (0, 0)
Screenshot: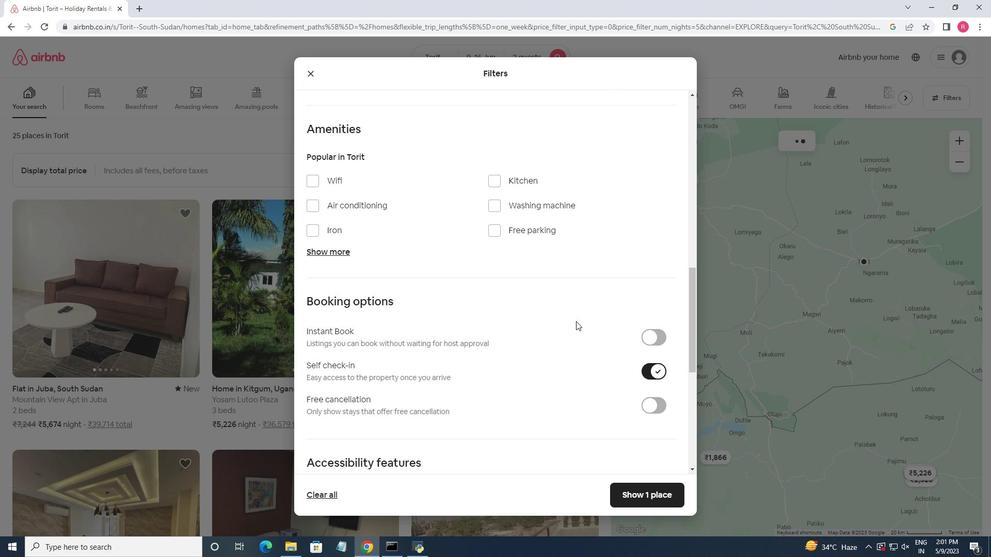 
Action: Mouse scrolled (576, 321) with delta (0, 0)
Screenshot: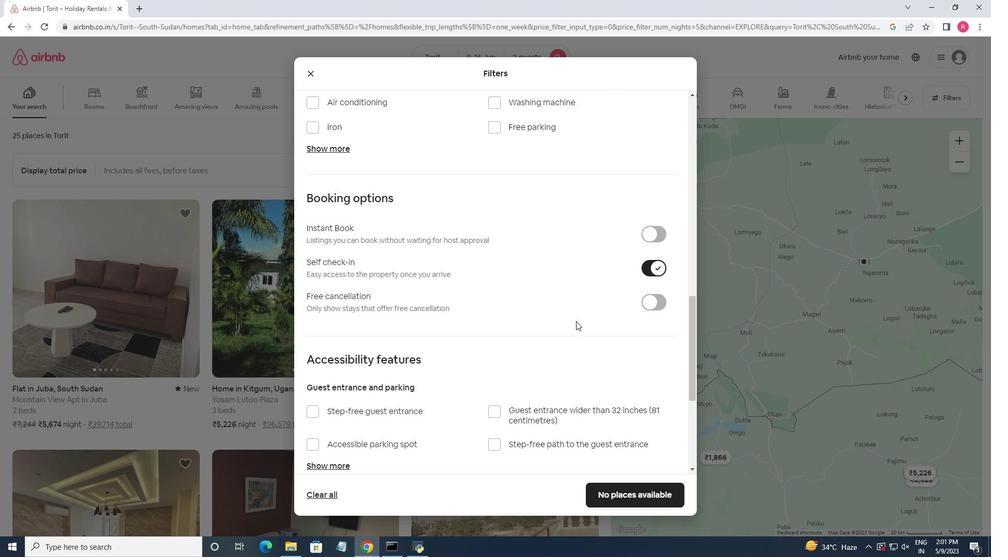 
Action: Mouse scrolled (576, 321) with delta (0, 0)
Screenshot: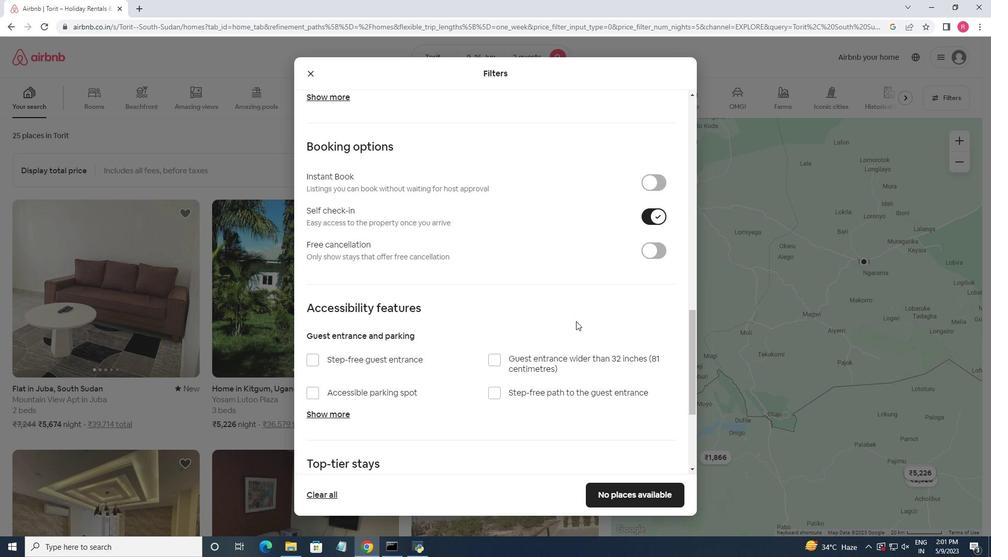 
Action: Mouse scrolled (576, 321) with delta (0, 0)
Screenshot: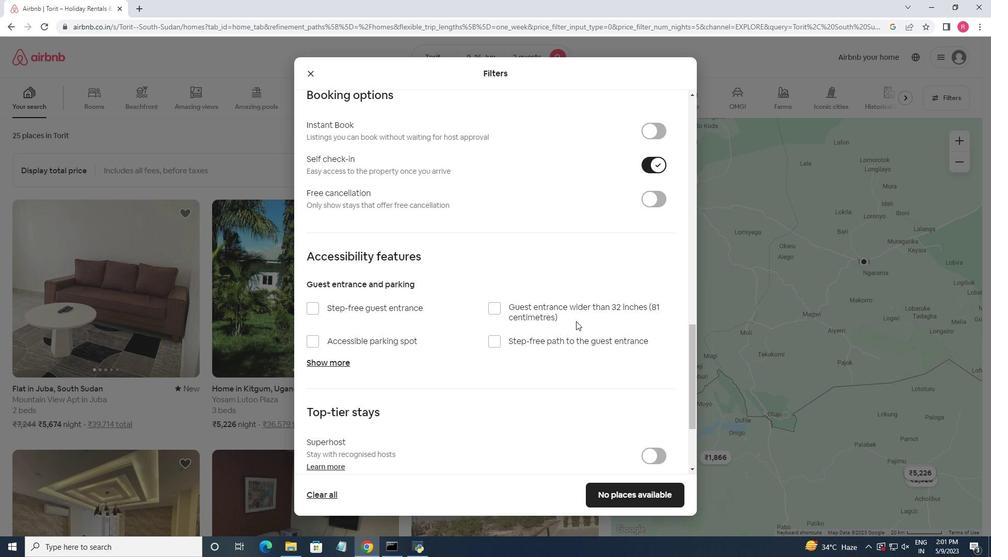 
Action: Mouse scrolled (576, 321) with delta (0, 0)
Screenshot: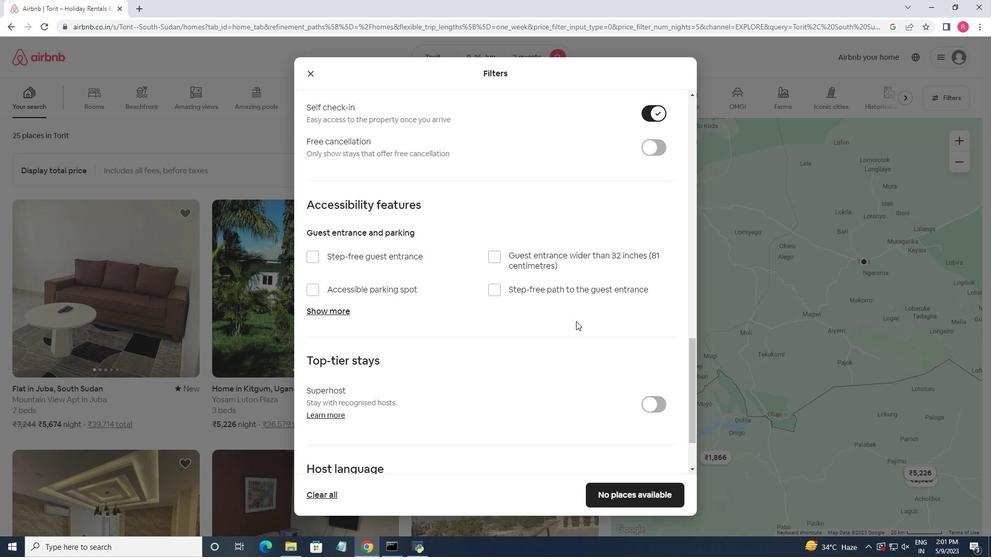 
Action: Mouse scrolled (576, 321) with delta (0, 0)
Screenshot: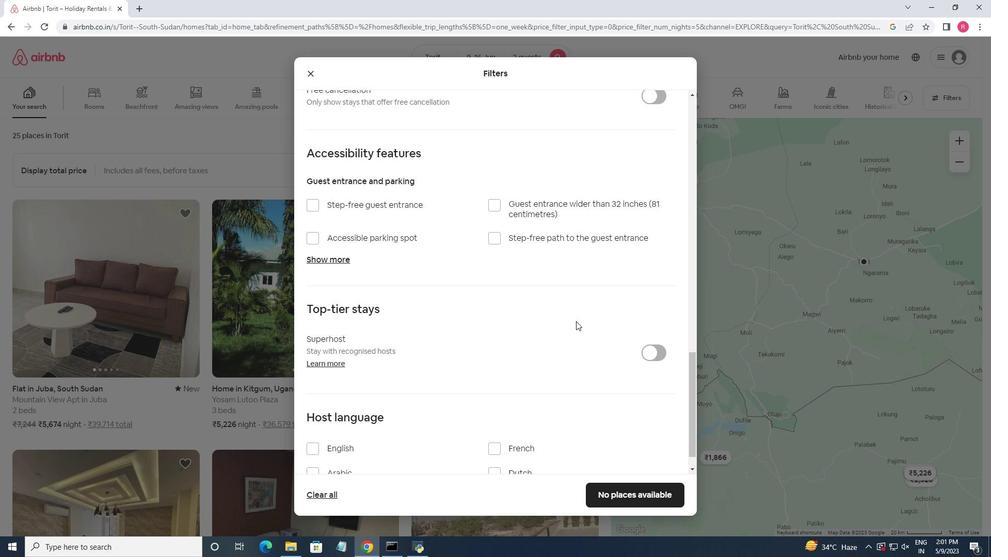 
Action: Mouse moved to (308, 422)
Screenshot: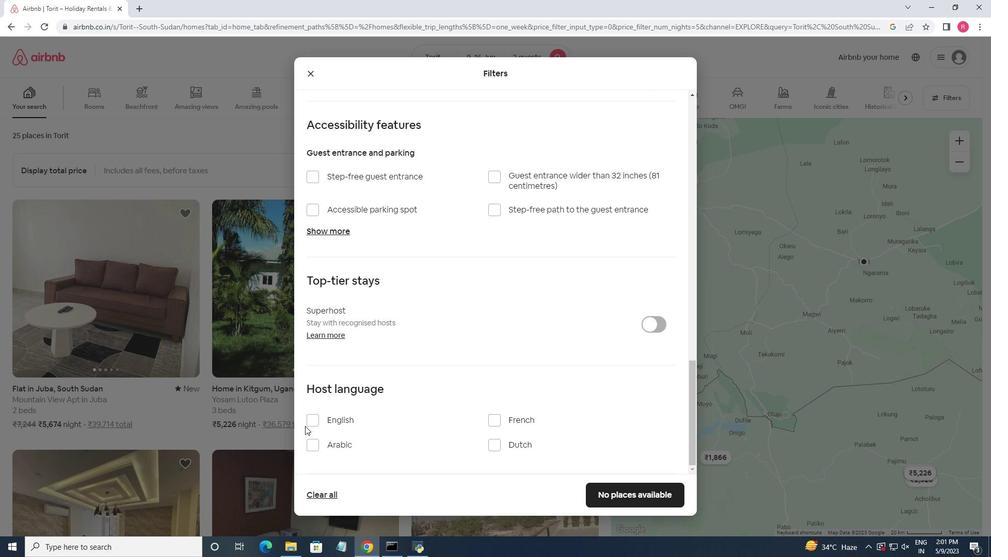 
Action: Mouse pressed left at (308, 422)
Screenshot: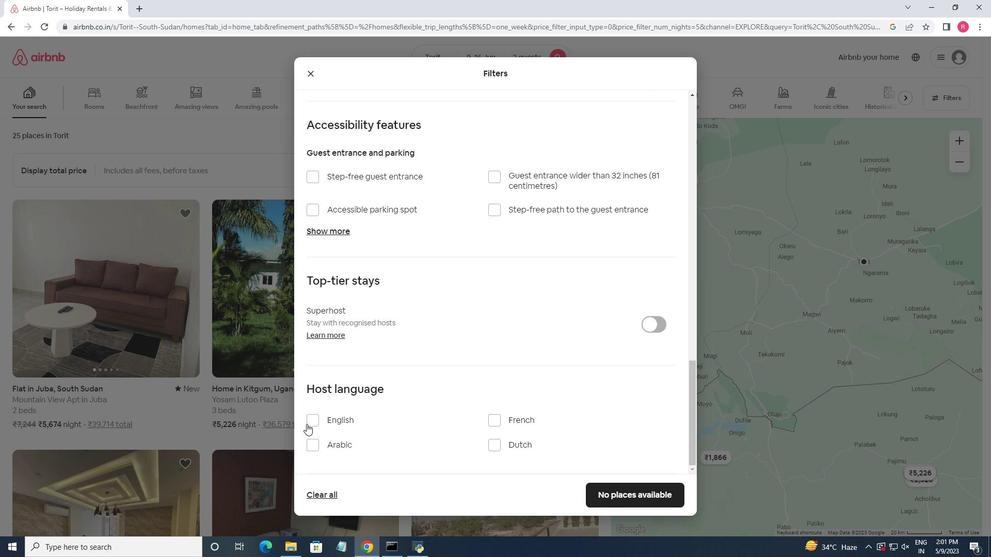 
Action: Mouse moved to (629, 495)
Screenshot: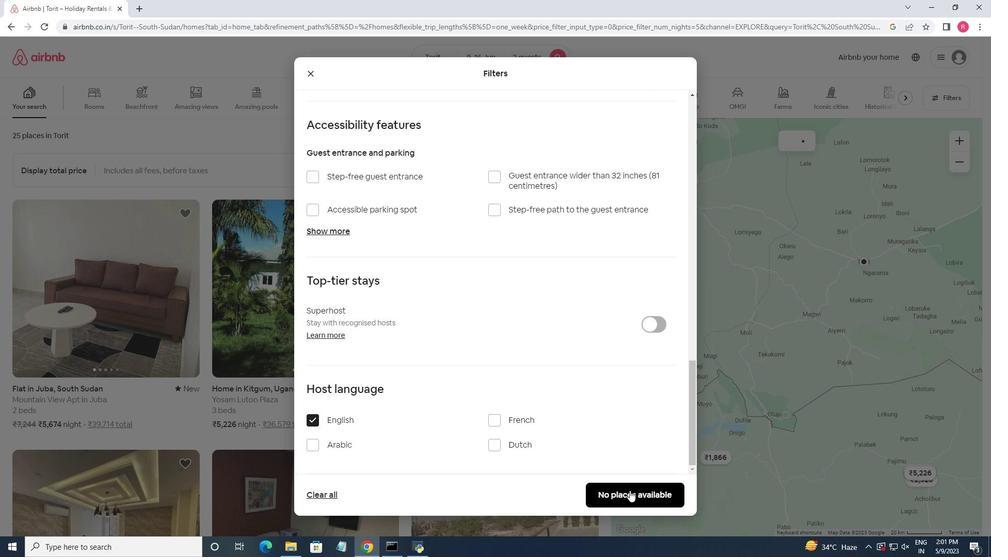 
Action: Mouse pressed left at (629, 495)
Screenshot: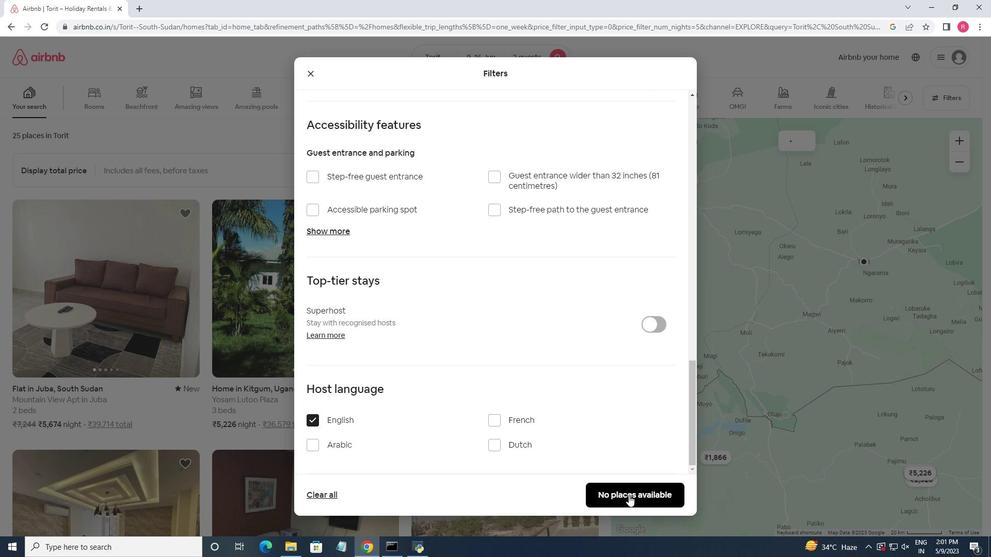 
Action: Mouse moved to (453, 319)
Screenshot: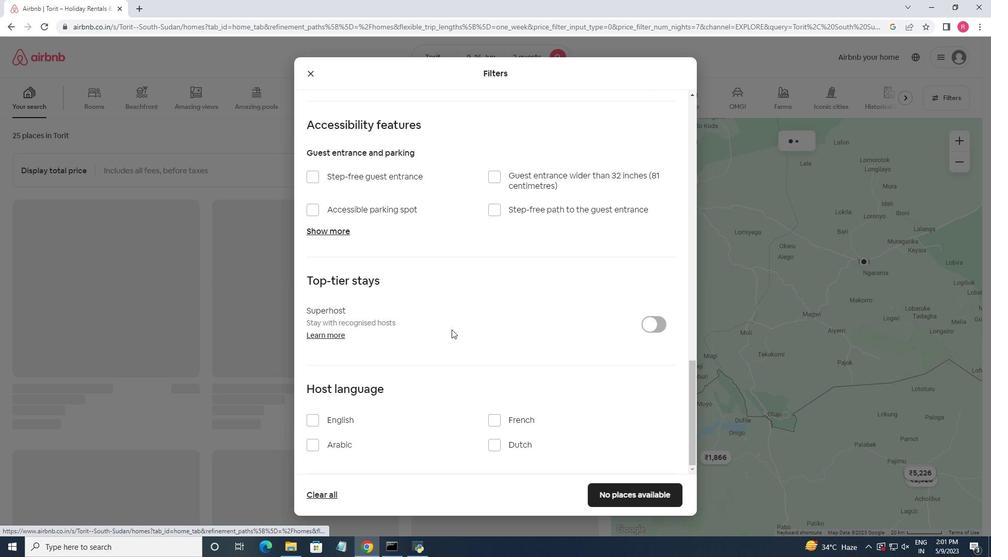 
